 Task: Open Card Card0000000030 in Board Board0000000008 in Workspace WS0000000003 in Trello. Add Member nikhrathi889@gmail.com to Card Card0000000030 in Board Board0000000008 in Workspace WS0000000003 in Trello. Add Blue Label titled Label0000000030 to Card Card0000000030 in Board Board0000000008 in Workspace WS0000000003 in Trello. Add Checklist CL0000000030 to Card Card0000000030 in Board Board0000000008 in Workspace WS0000000003 in Trello. Add Dates with Start Date as Sep 01 2023 and Due Date as Sep 30 2023 to Card Card0000000030 in Board Board0000000008 in Workspace WS0000000003 in Trello
Action: Mouse moved to (357, 349)
Screenshot: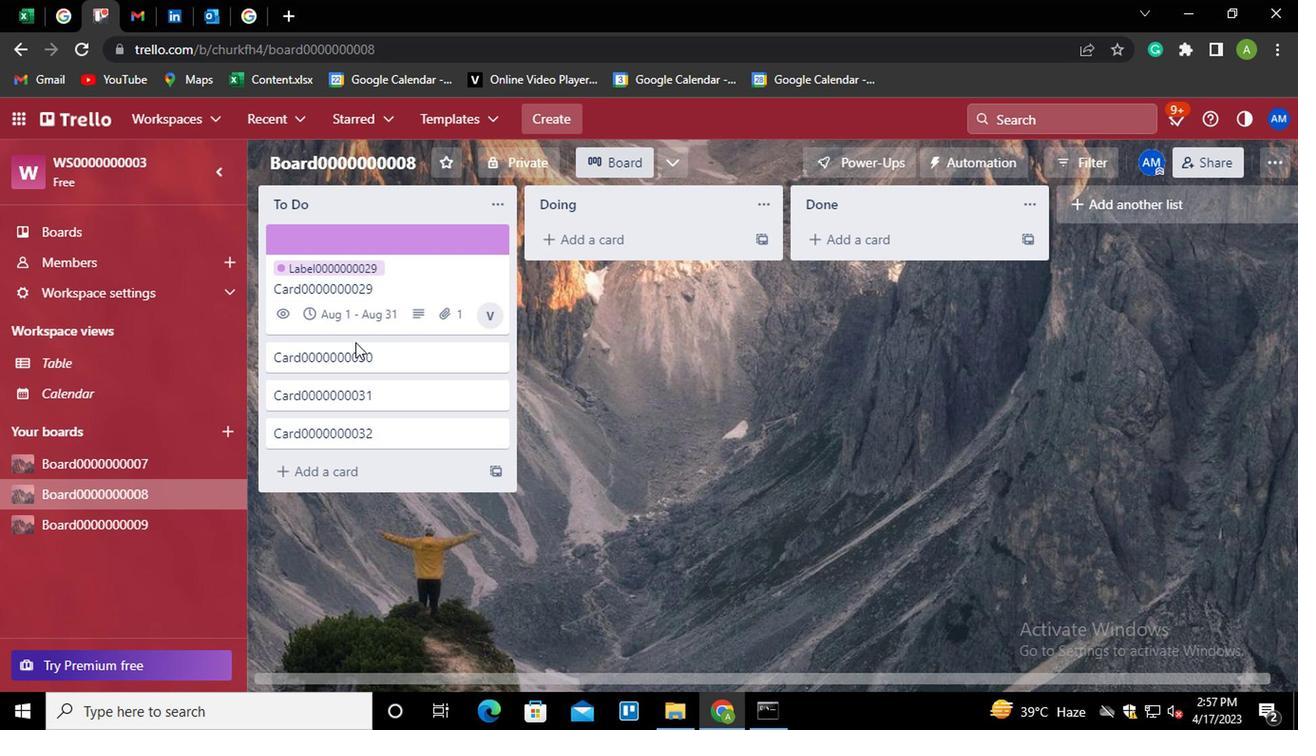 
Action: Mouse pressed left at (357, 349)
Screenshot: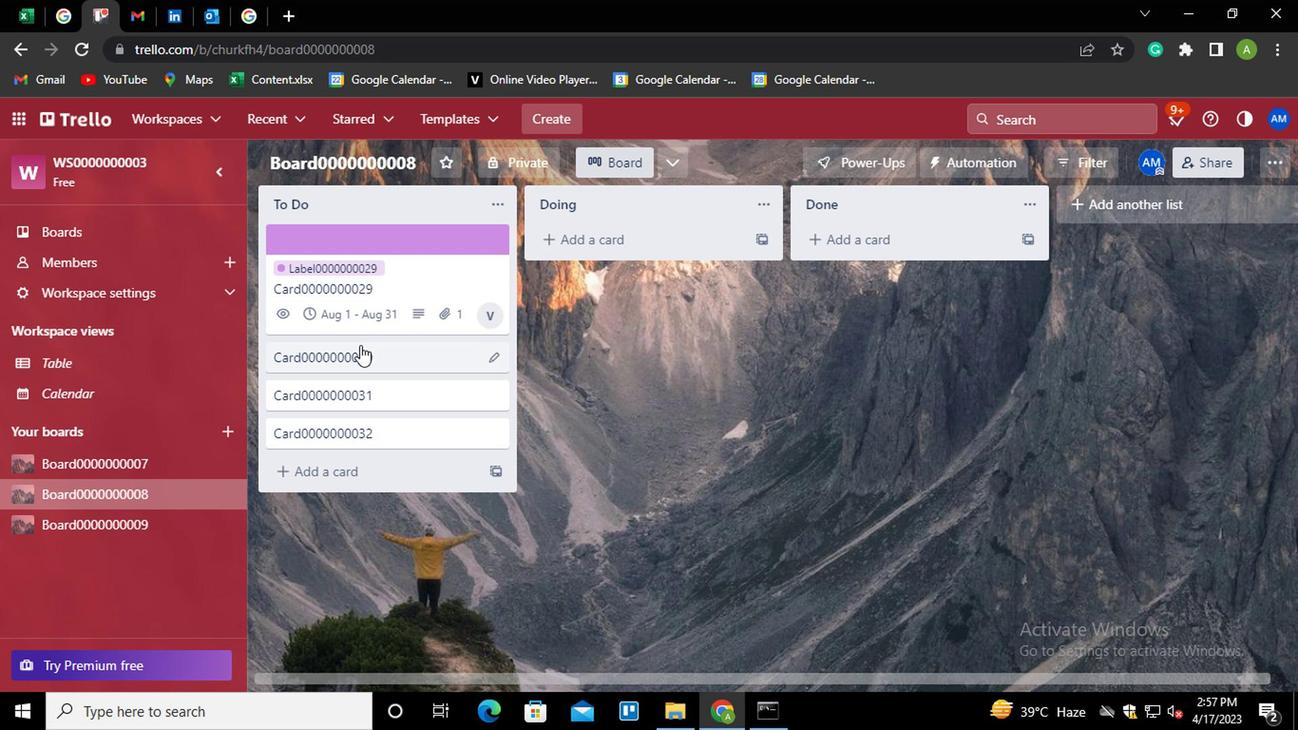 
Action: Mouse moved to (864, 265)
Screenshot: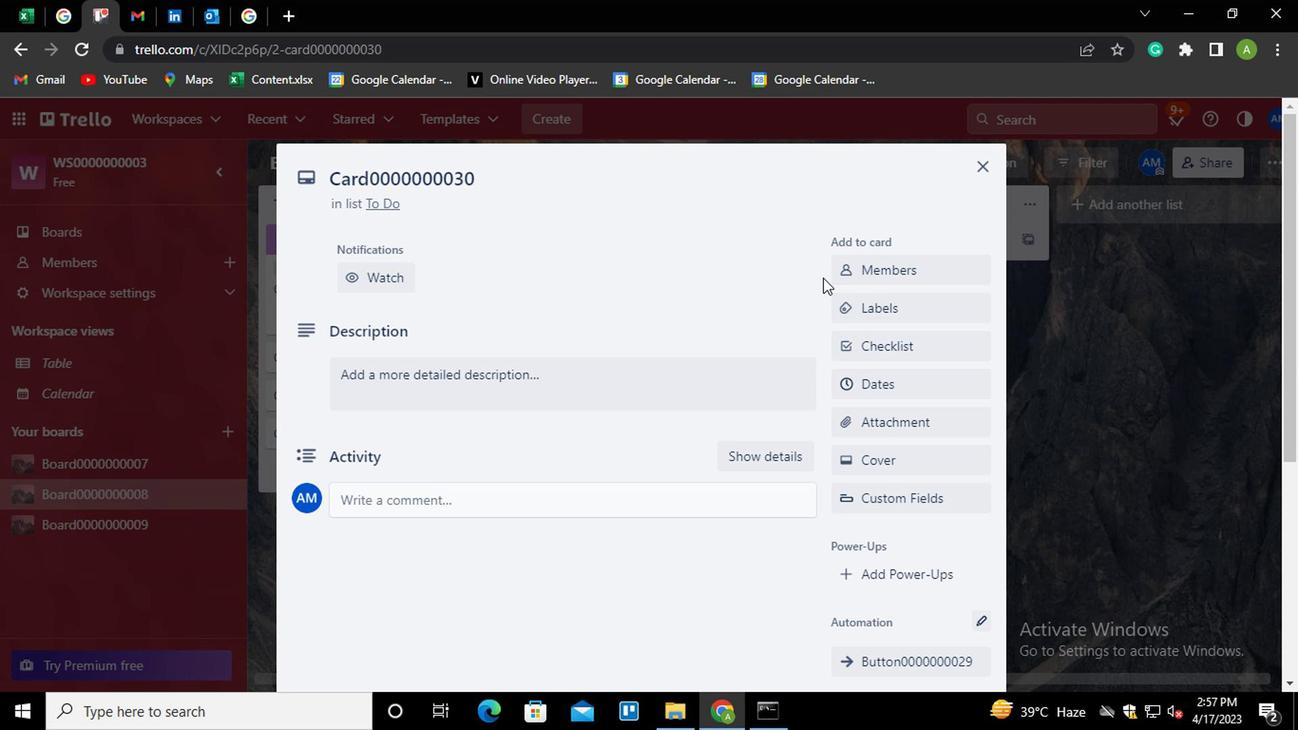 
Action: Mouse pressed left at (864, 265)
Screenshot: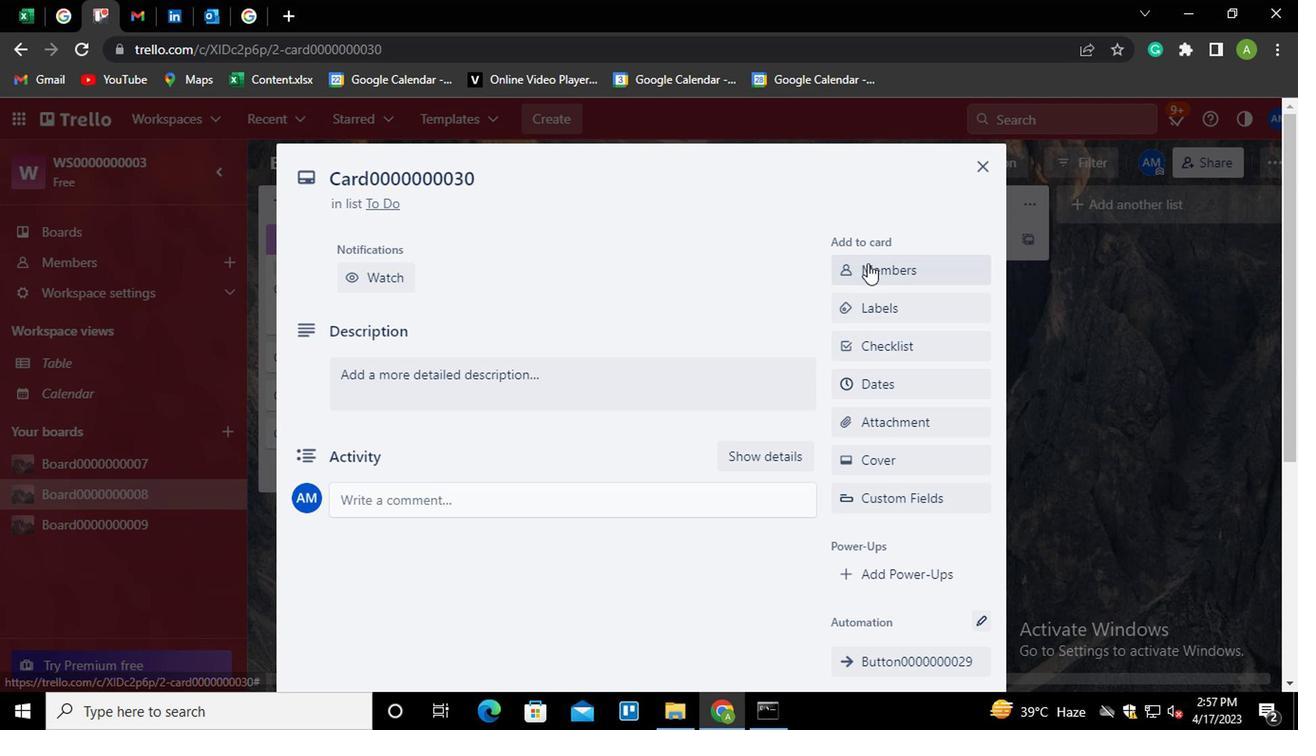 
Action: Key pressed nikh
Screenshot: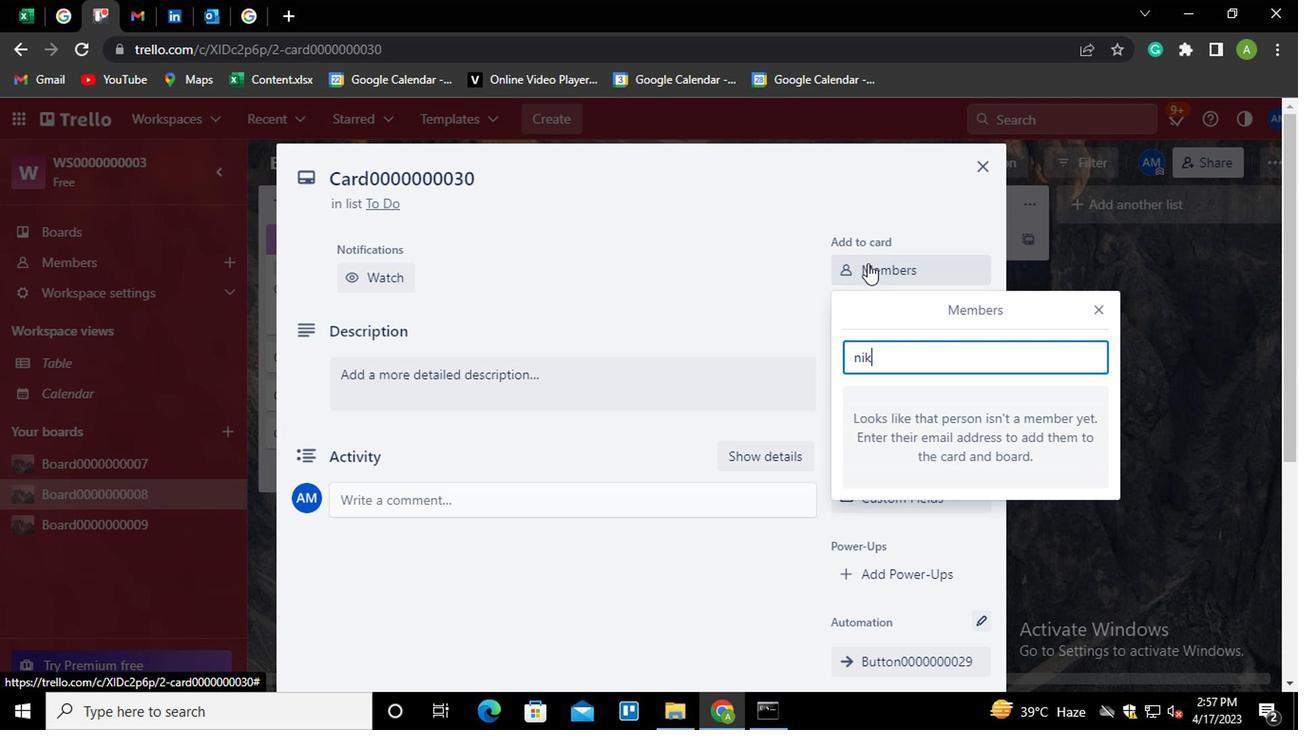 
Action: Mouse moved to (865, 265)
Screenshot: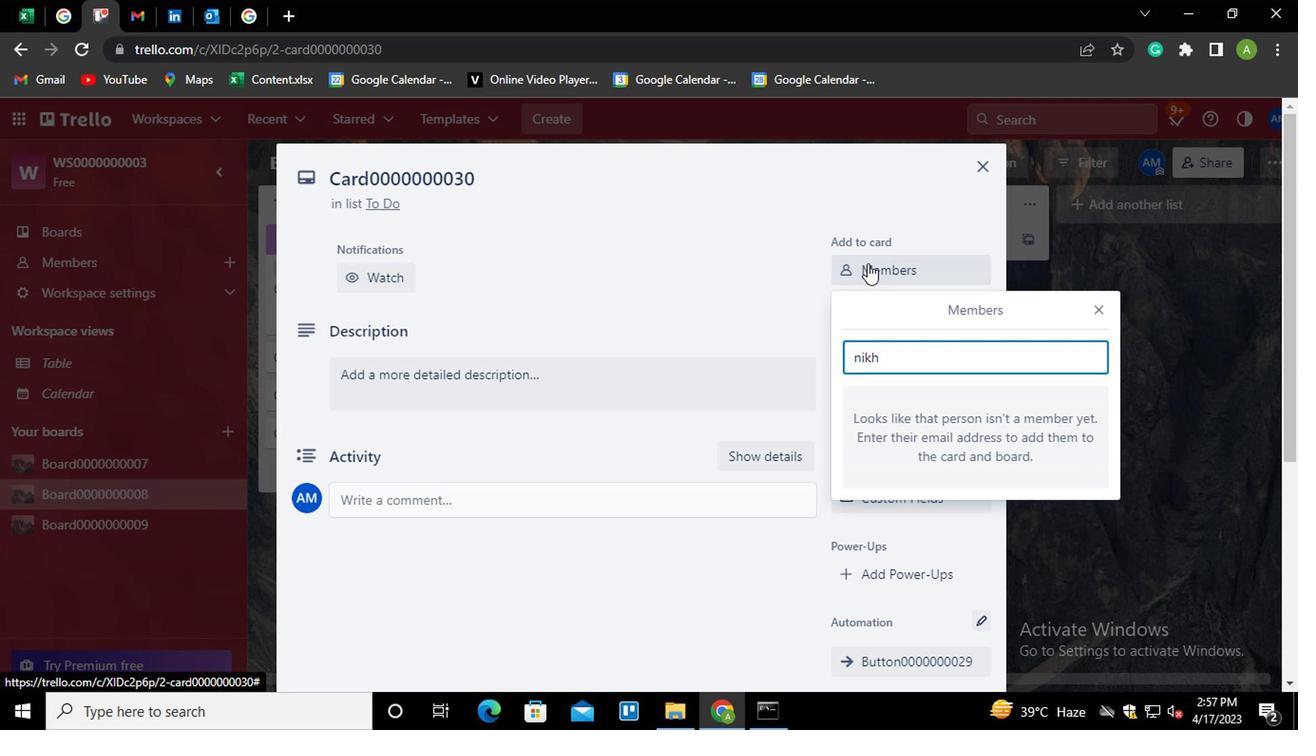 
Action: Key pressed rathi889<Key.shift>@GMAIL.COM
Screenshot: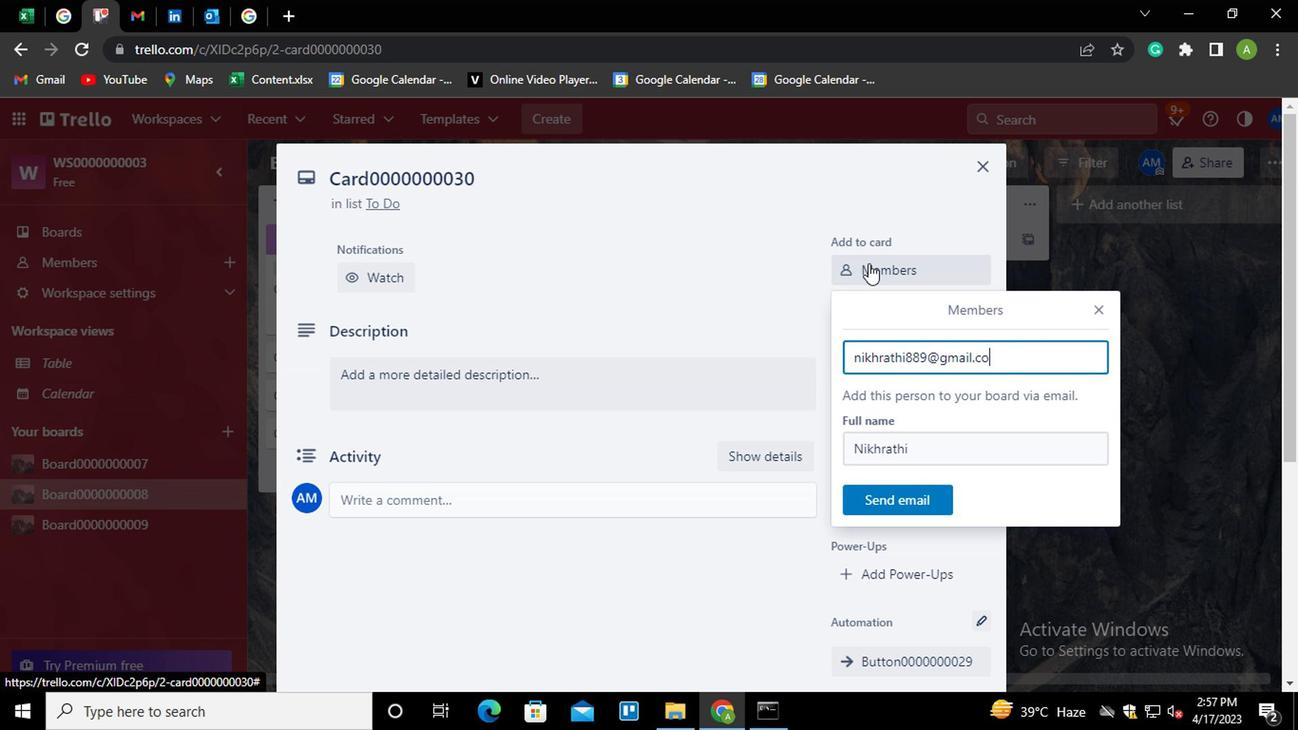 
Action: Mouse moved to (888, 496)
Screenshot: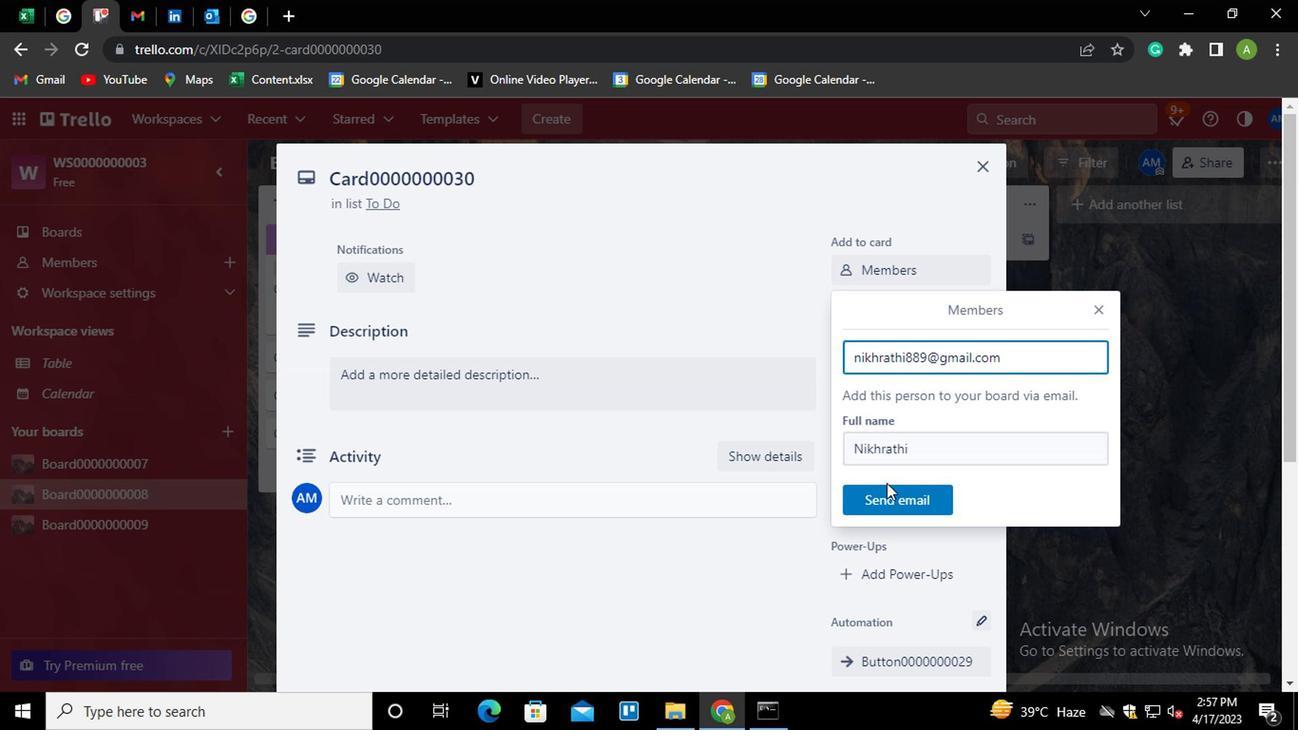 
Action: Mouse pressed left at (888, 496)
Screenshot: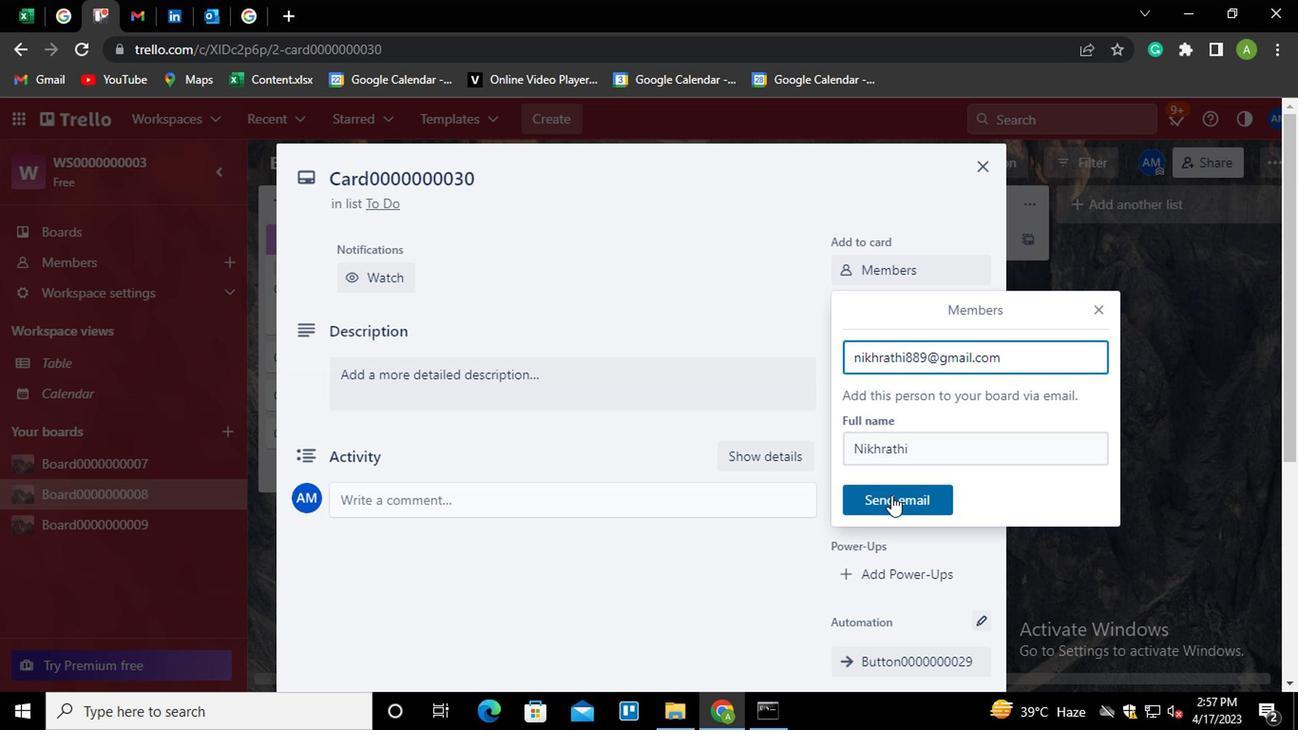 
Action: Mouse moved to (868, 311)
Screenshot: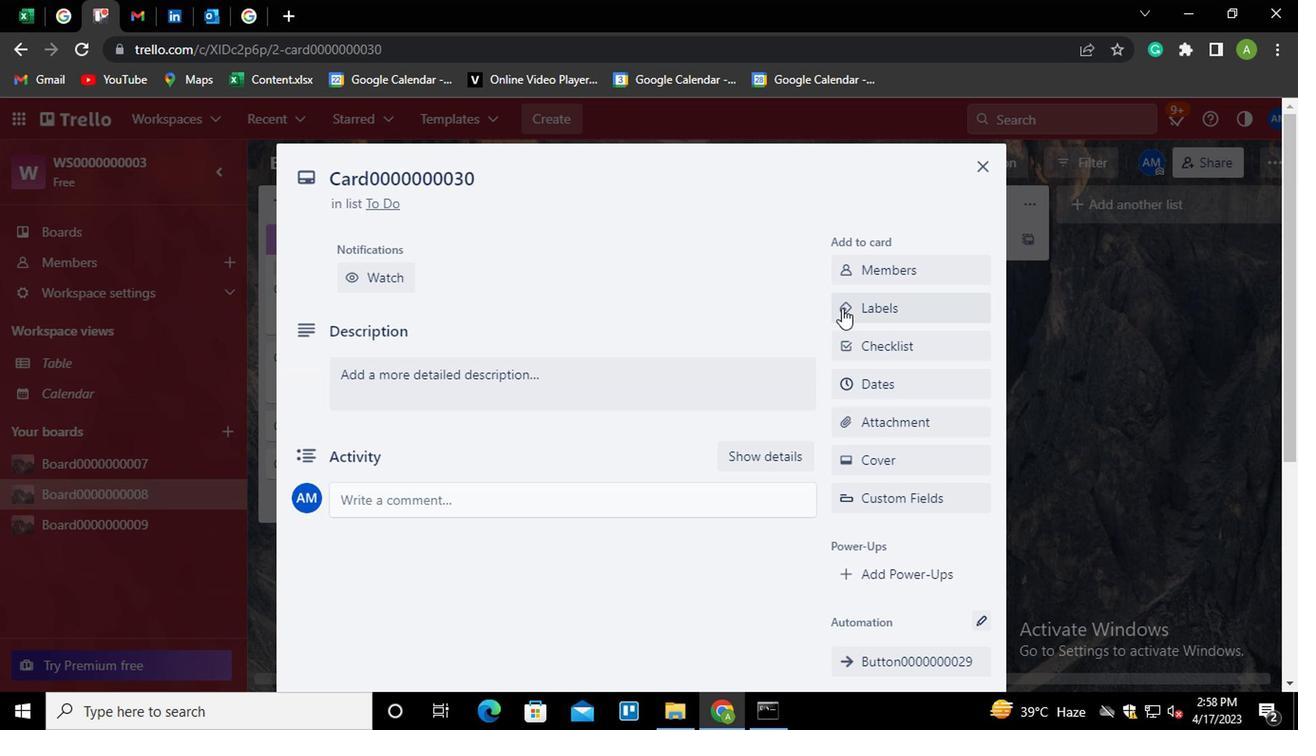
Action: Mouse pressed left at (868, 311)
Screenshot: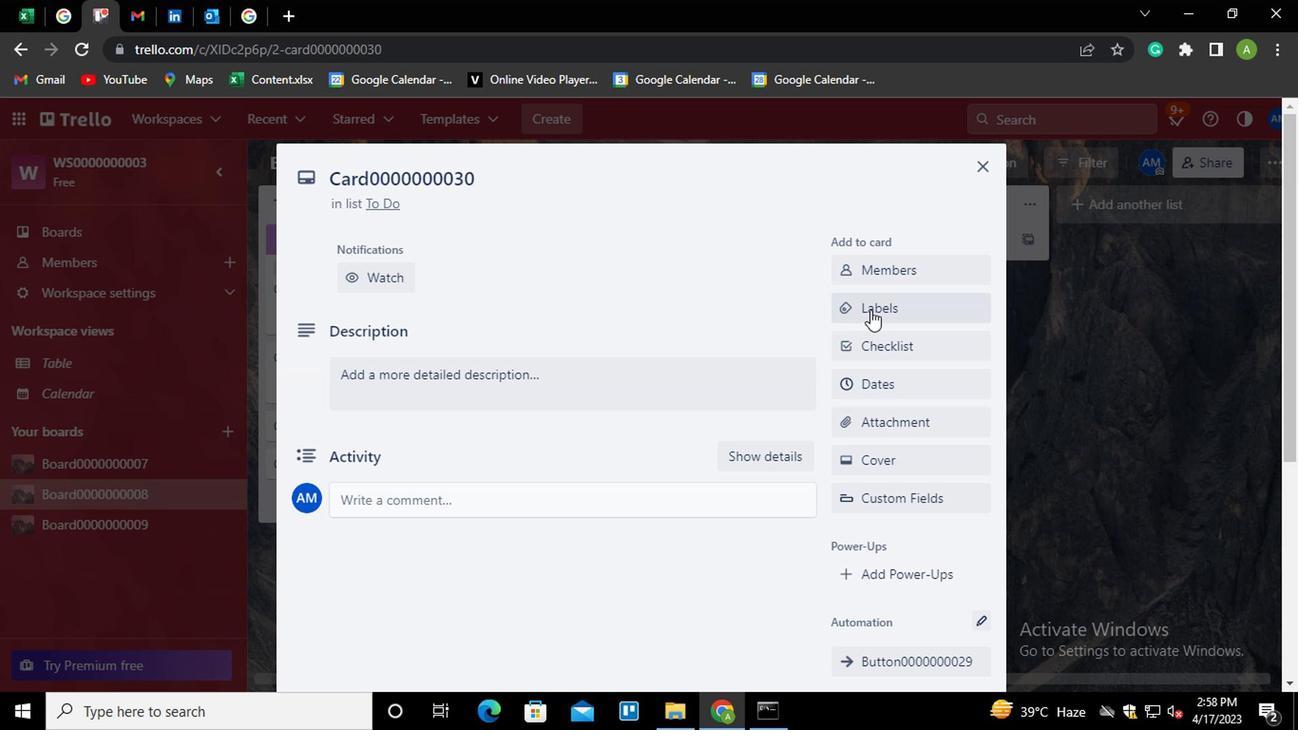 
Action: Mouse moved to (852, 452)
Screenshot: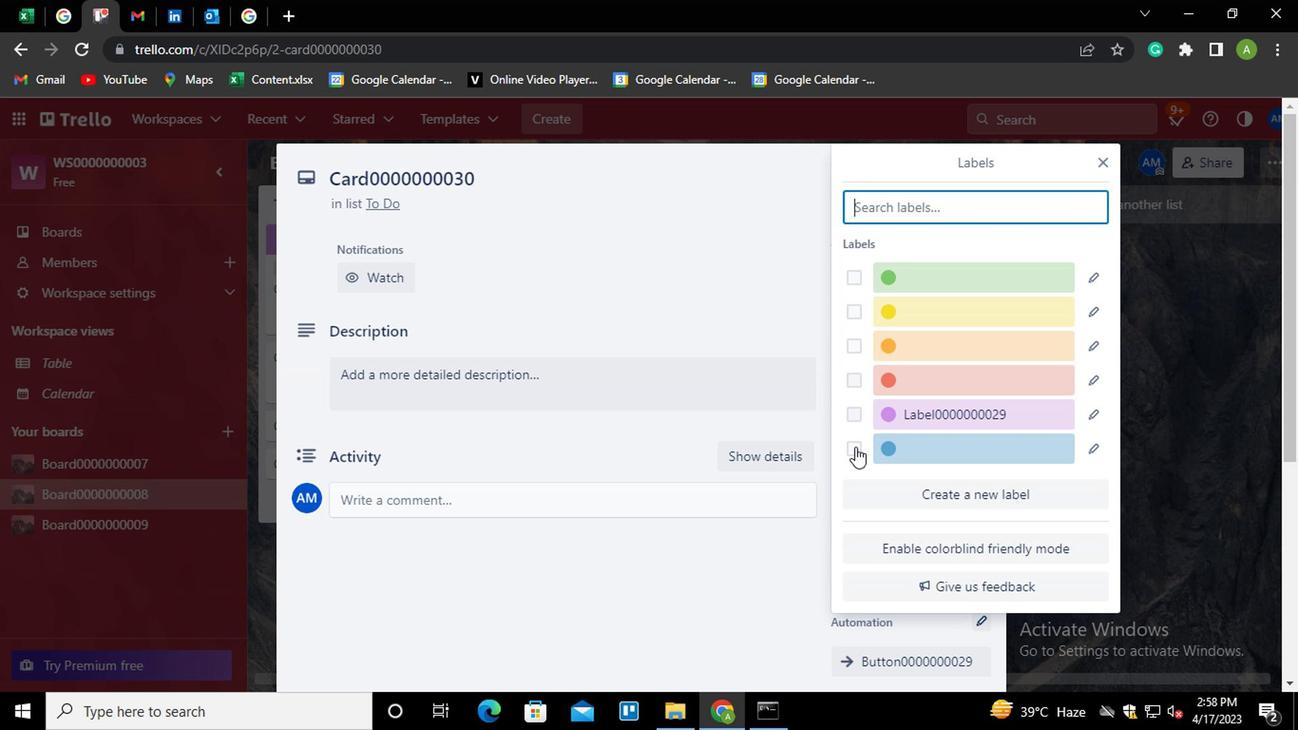 
Action: Mouse pressed left at (852, 452)
Screenshot: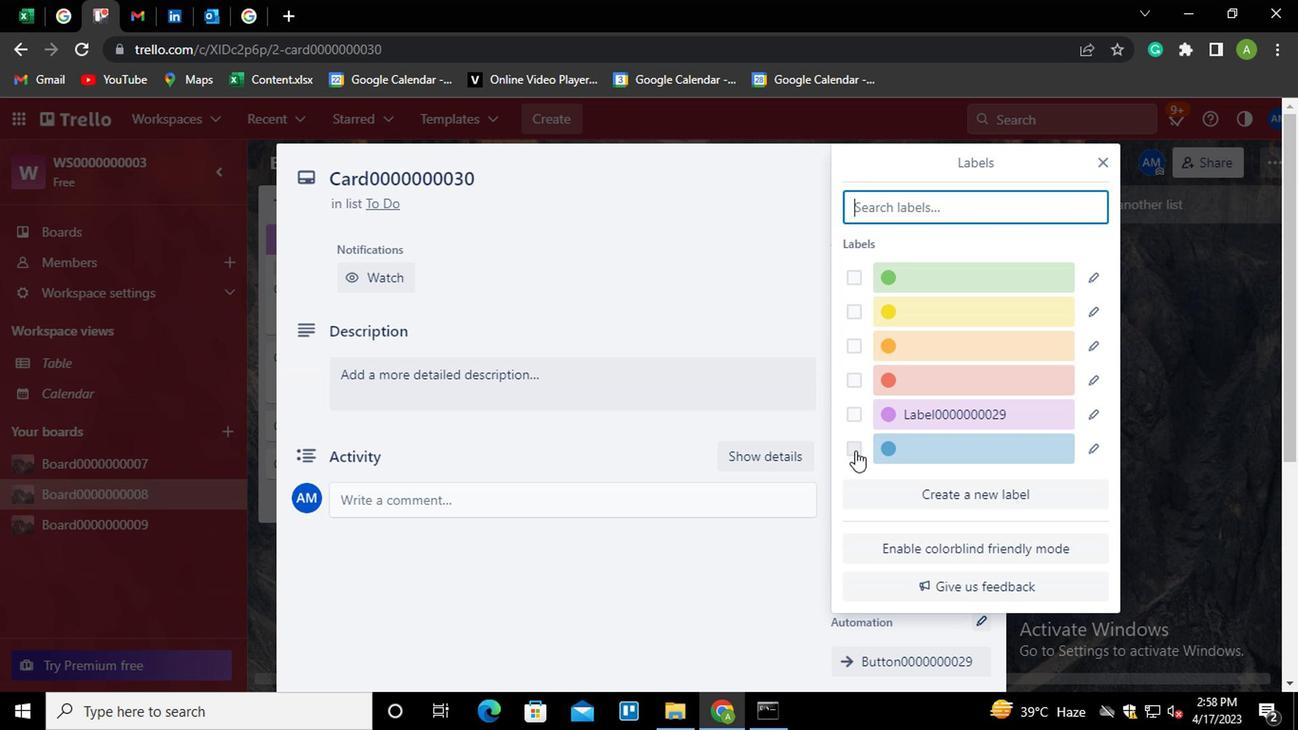 
Action: Mouse moved to (1087, 454)
Screenshot: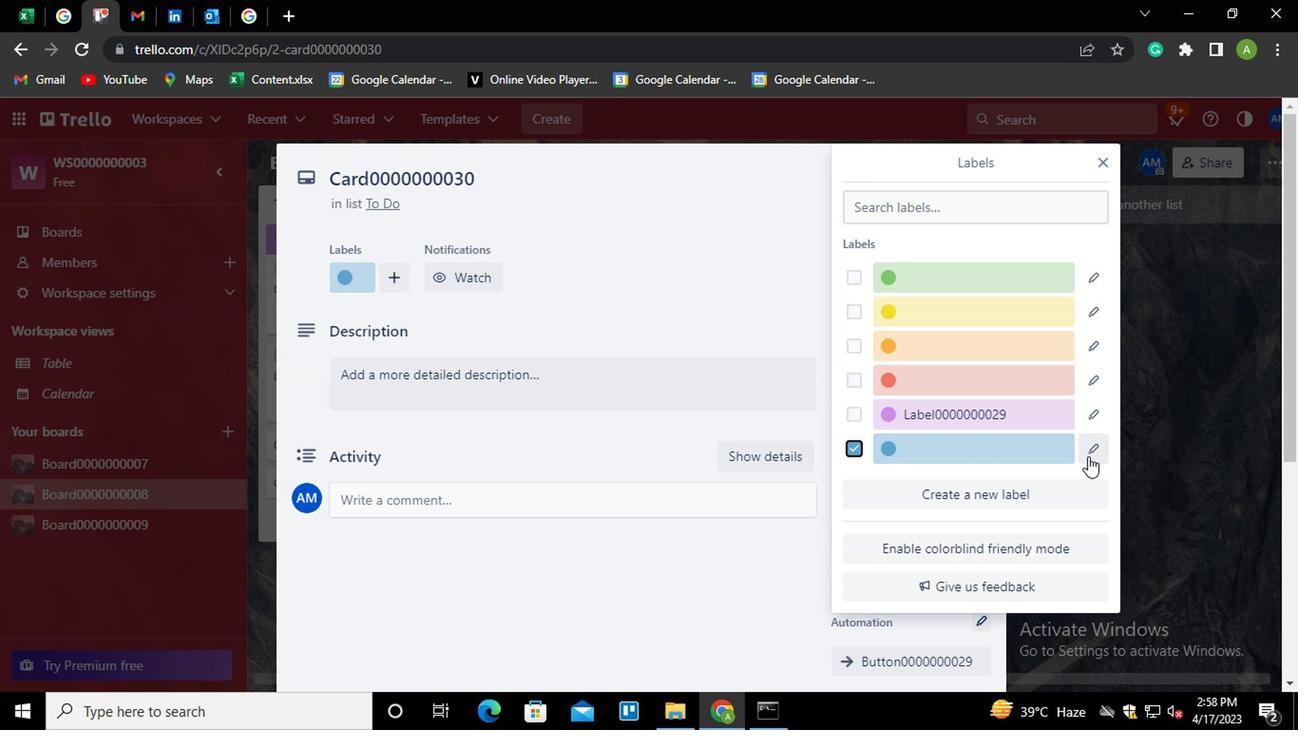 
Action: Mouse pressed left at (1087, 454)
Screenshot: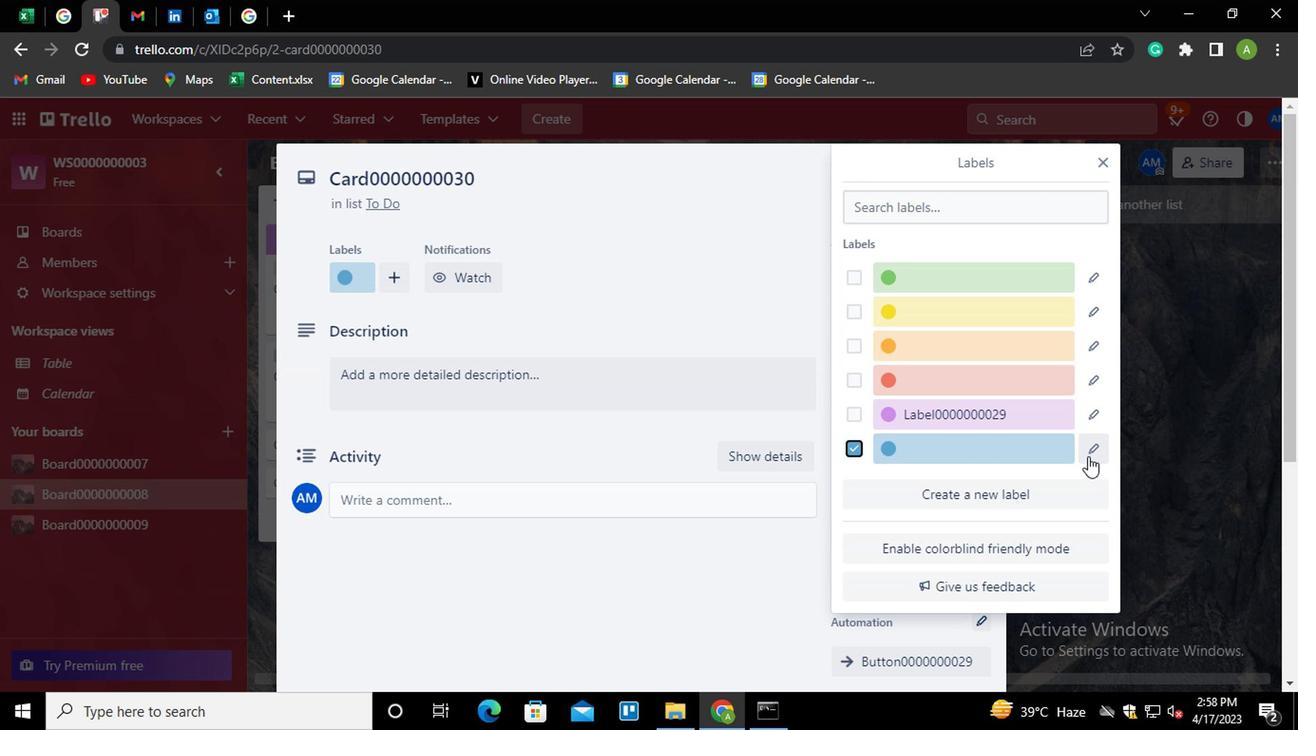 
Action: Mouse moved to (1084, 452)
Screenshot: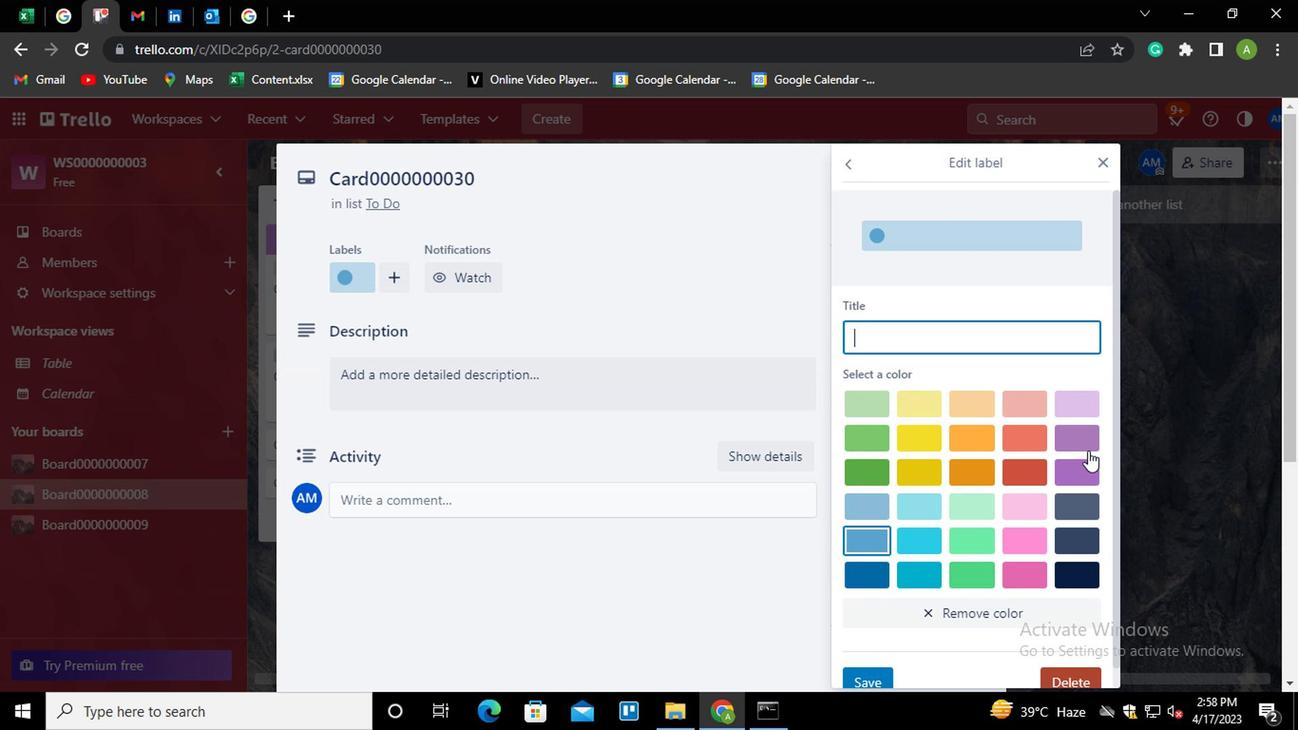 
Action: Key pressed <Key.shift><Key.shift><Key.shift><Key.shift>LABEL<Key.shift><Key.shift><Key.shift><Key.shift><Key.shift><Key.shift><Key.shift><Key.shift><Key.shift><Key.shift><Key.shift><Key.shift><Key.shift><Key.shift><Key.shift><Key.shift><Key.shift><Key.shift><Key.shift><Key.shift><Key.shift><Key.shift><Key.shift><Key.shift><Key.shift><Key.shift><Key.shift><Key.shift><Key.shift><Key.shift><Key.shift><Key.shift><Key.shift><Key.shift><Key.shift><Key.shift><Key.shift><Key.shift><Key.shift>0000000030
Screenshot: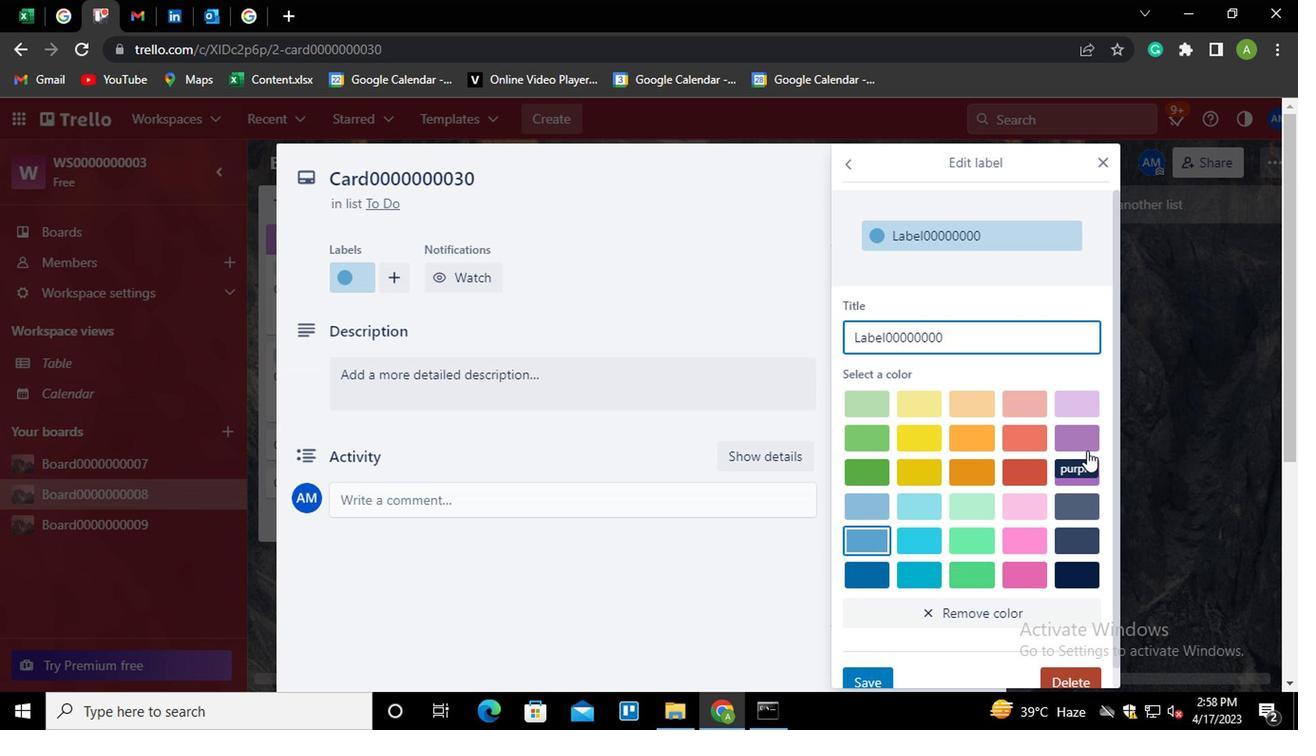 
Action: Mouse moved to (874, 674)
Screenshot: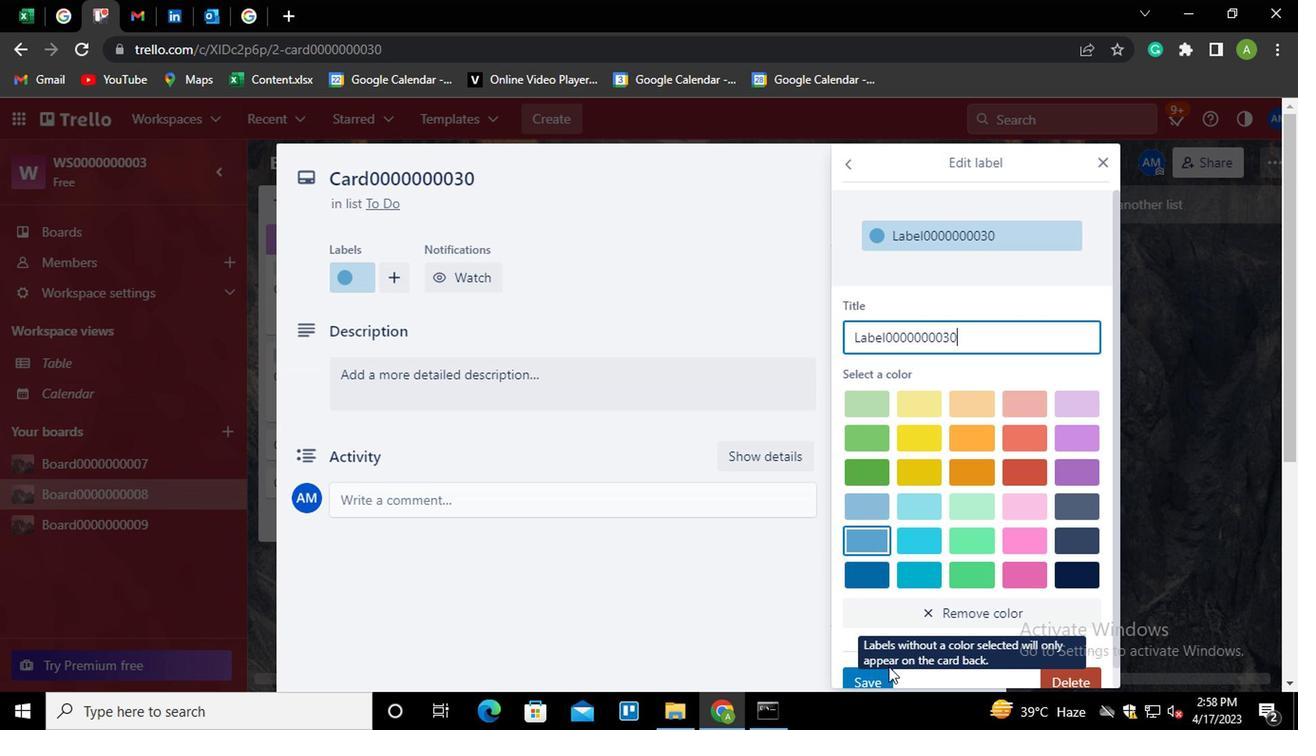 
Action: Mouse pressed left at (874, 674)
Screenshot: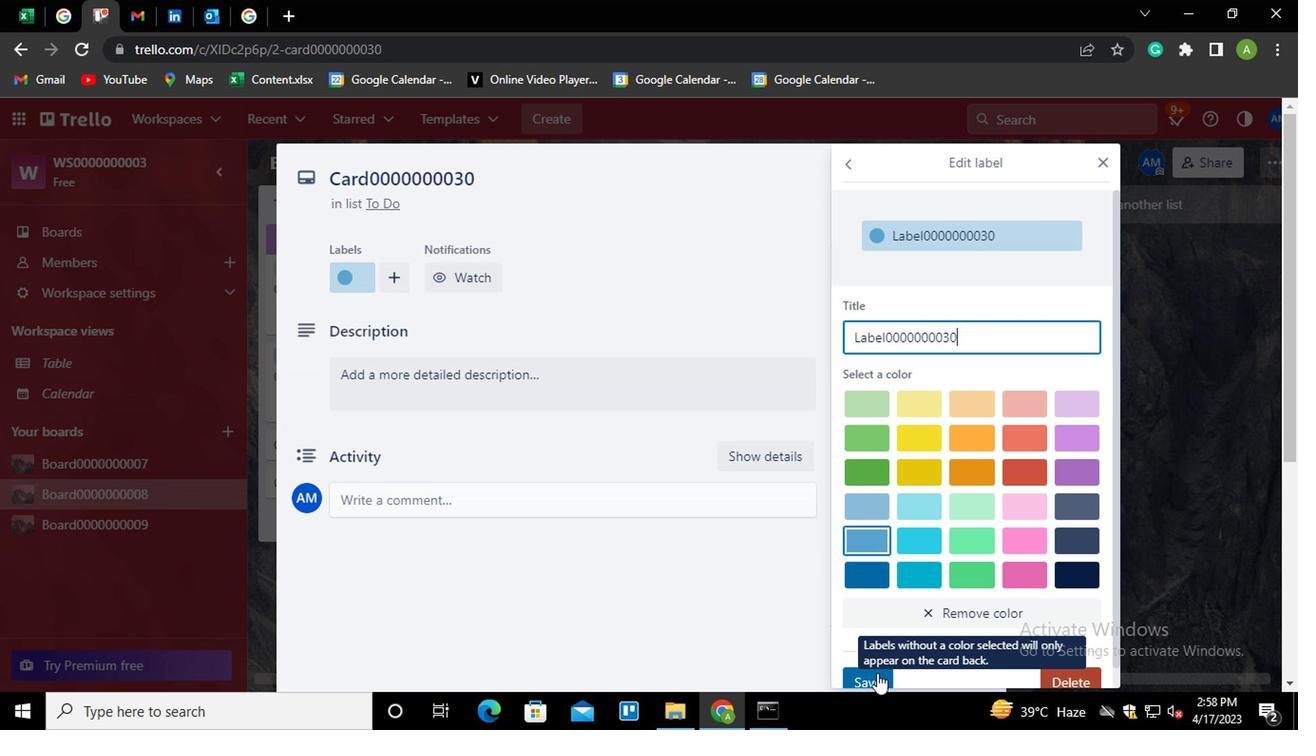 
Action: Mouse moved to (748, 288)
Screenshot: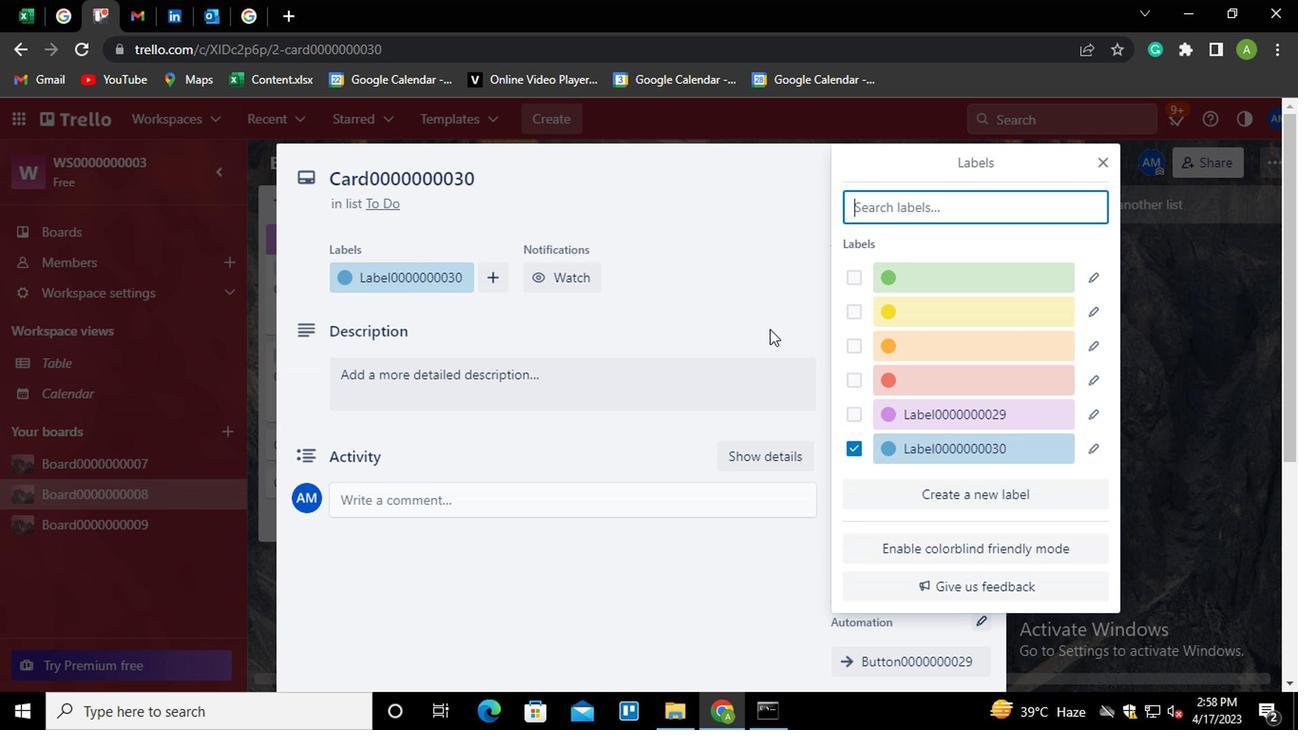 
Action: Mouse pressed left at (748, 288)
Screenshot: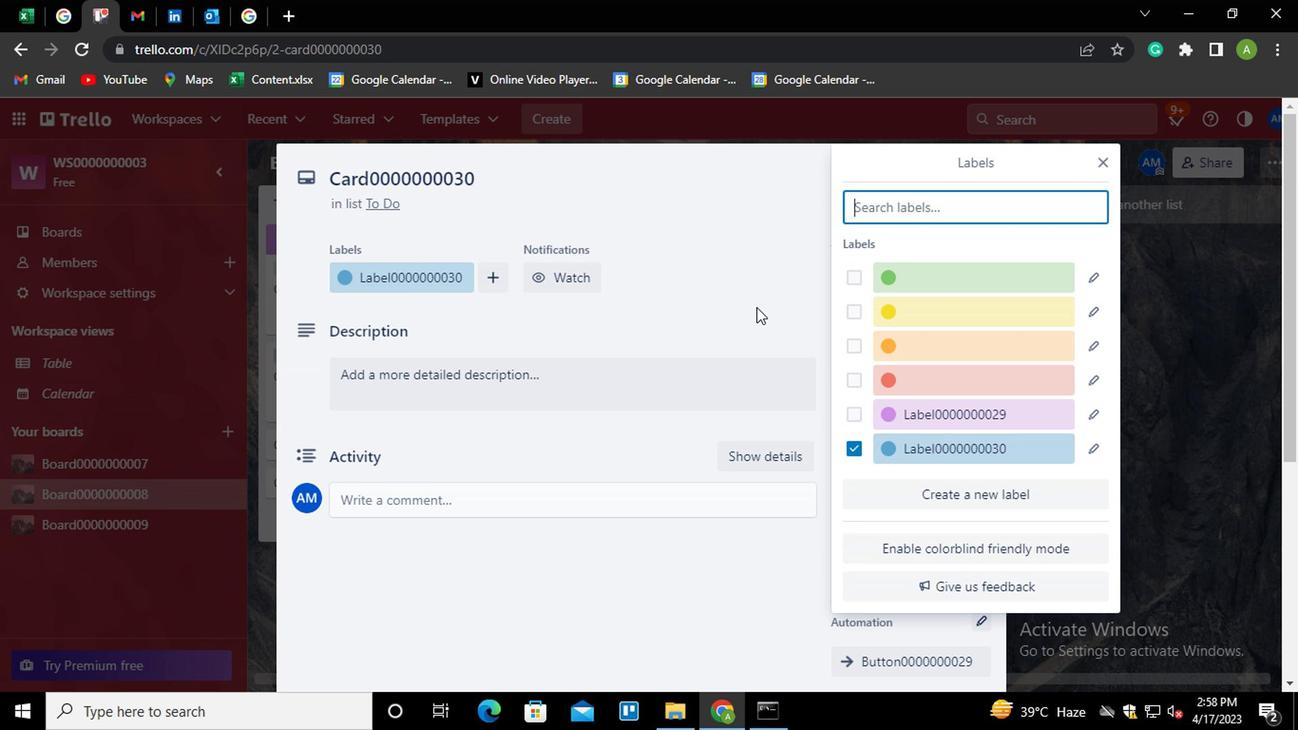 
Action: Mouse moved to (866, 342)
Screenshot: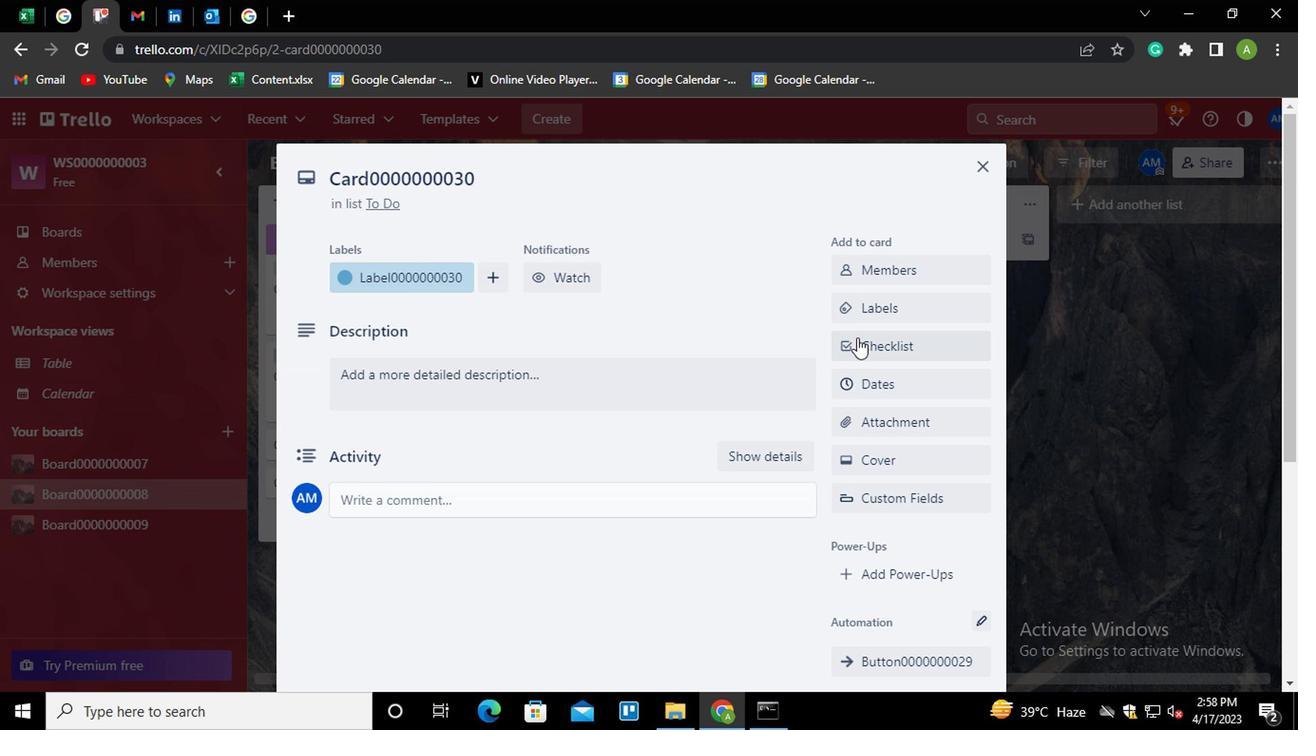 
Action: Mouse pressed left at (866, 342)
Screenshot: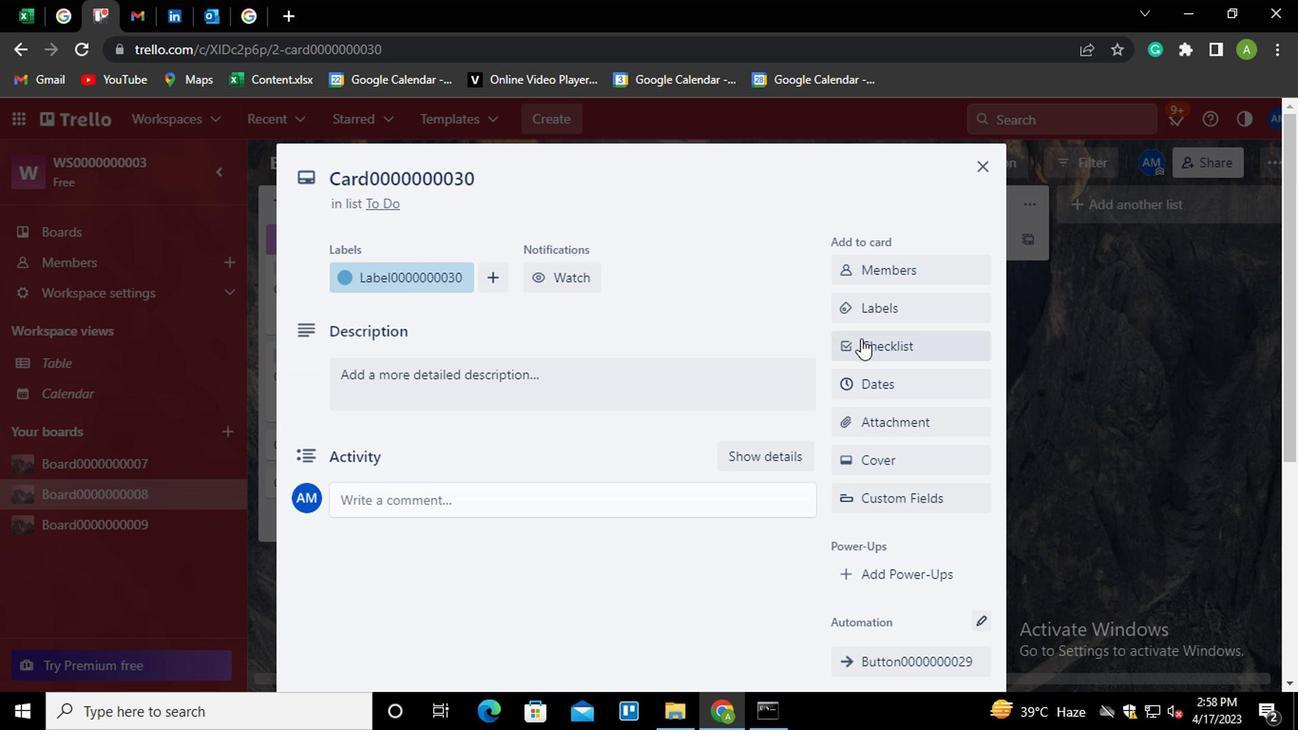 
Action: Key pressed <Key.shift>CL0000000030
Screenshot: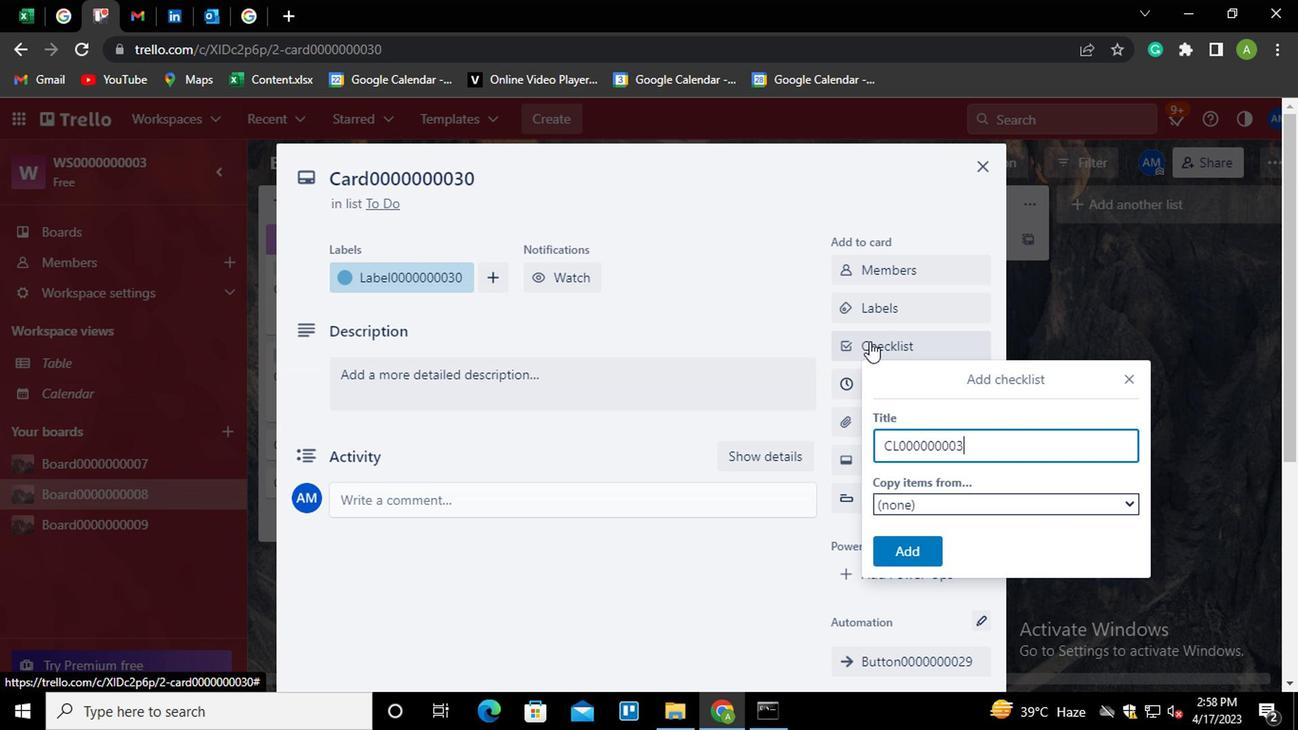 
Action: Mouse moved to (909, 547)
Screenshot: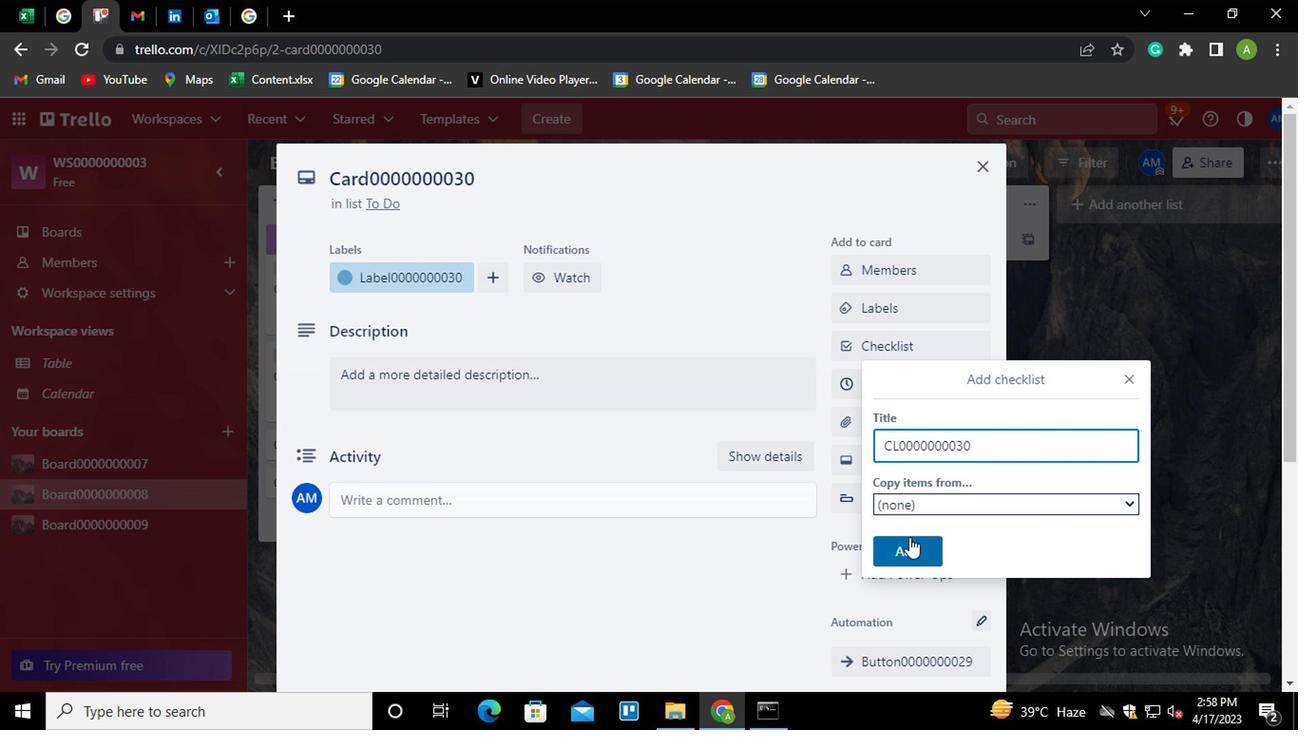 
Action: Mouse pressed left at (909, 547)
Screenshot: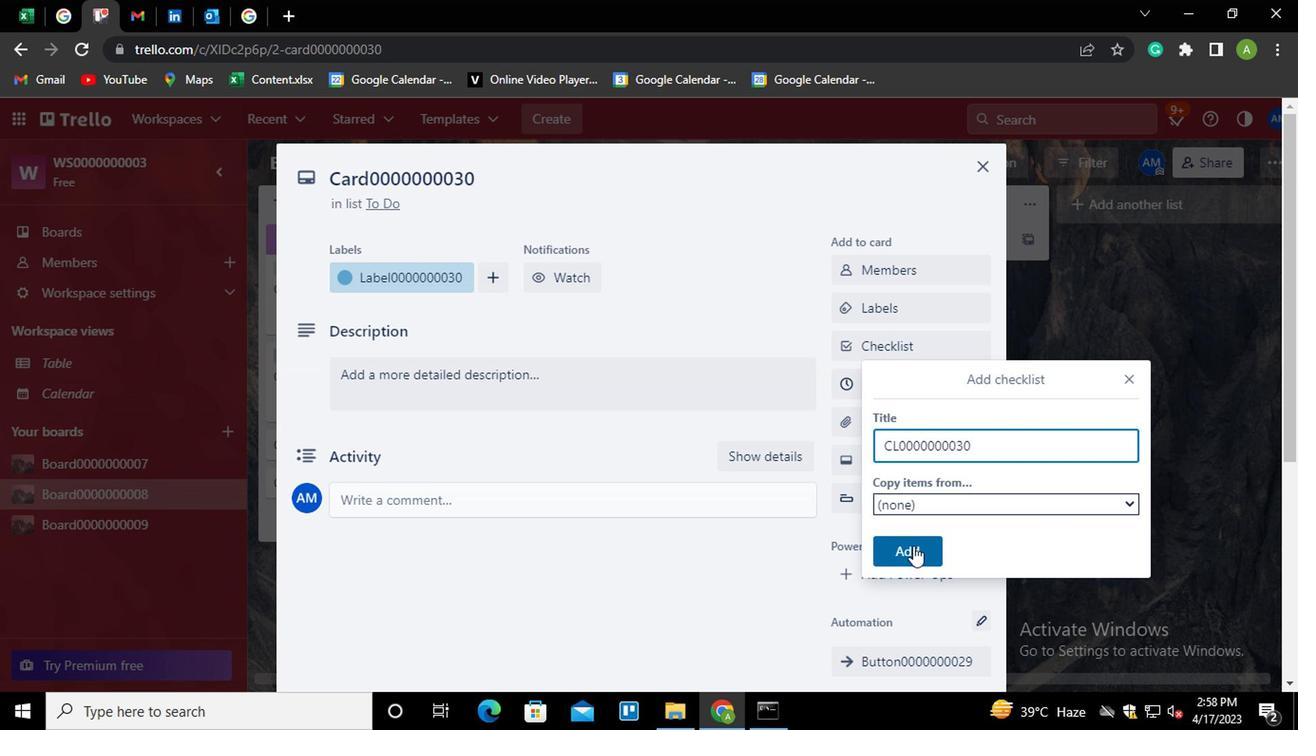 
Action: Mouse moved to (882, 388)
Screenshot: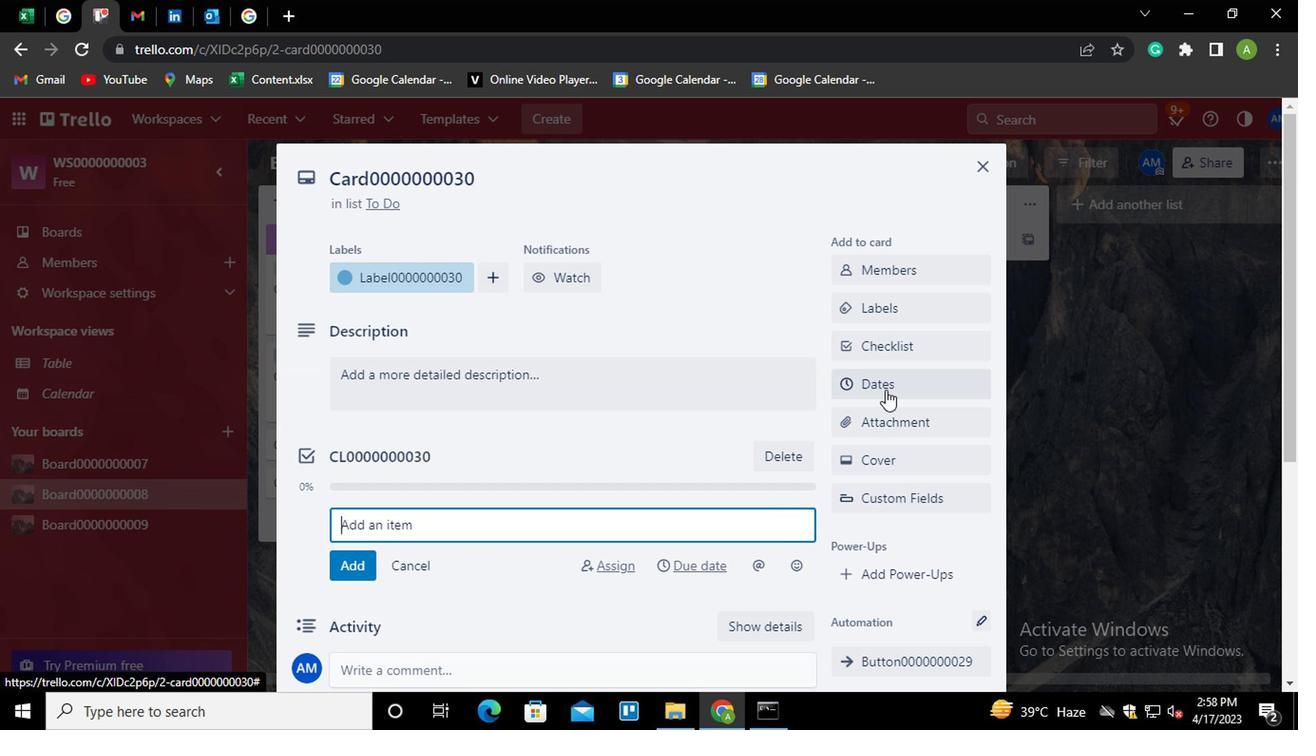 
Action: Mouse pressed left at (882, 388)
Screenshot: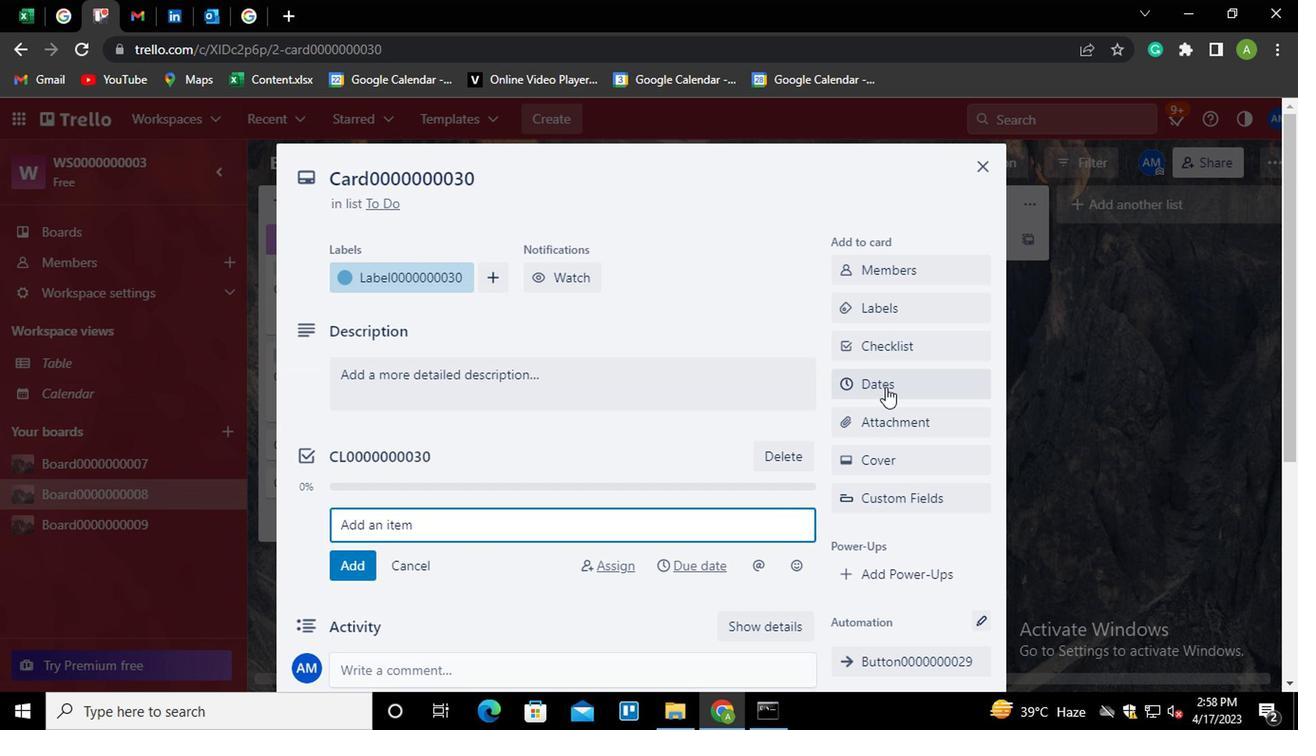 
Action: Mouse moved to (846, 503)
Screenshot: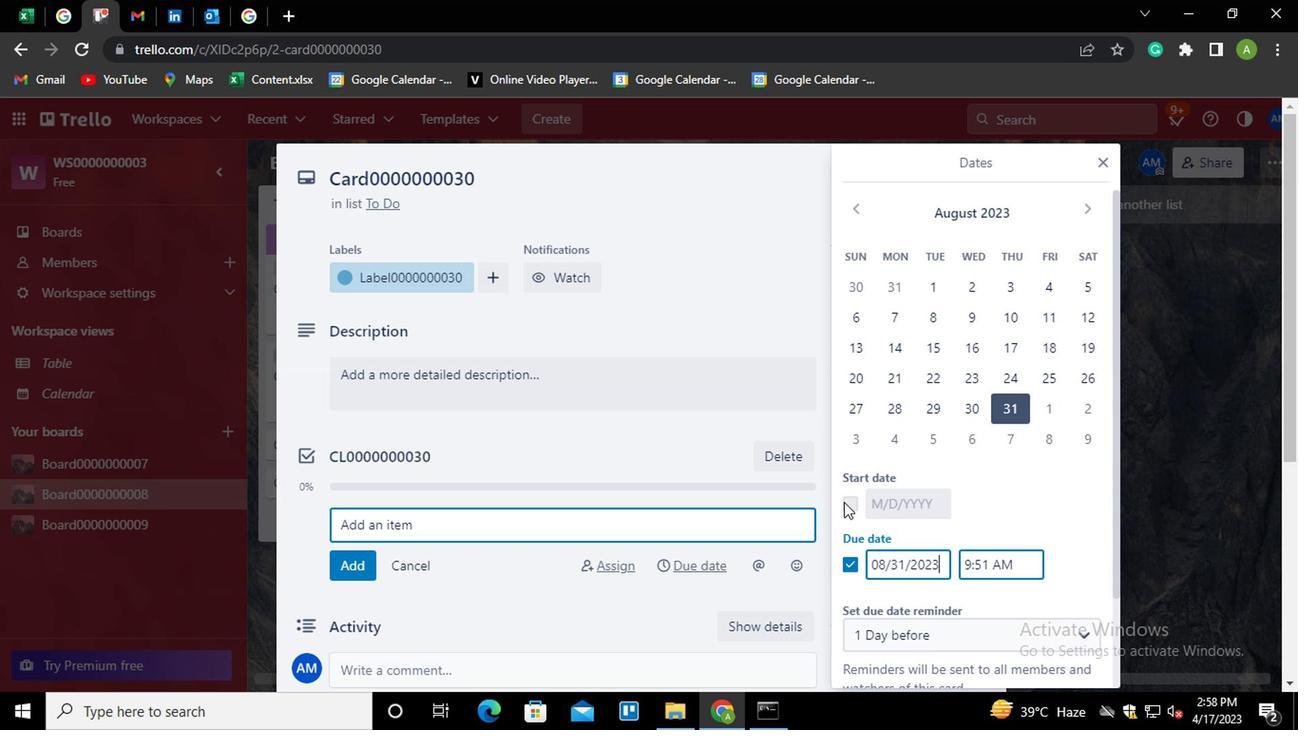 
Action: Mouse pressed left at (846, 503)
Screenshot: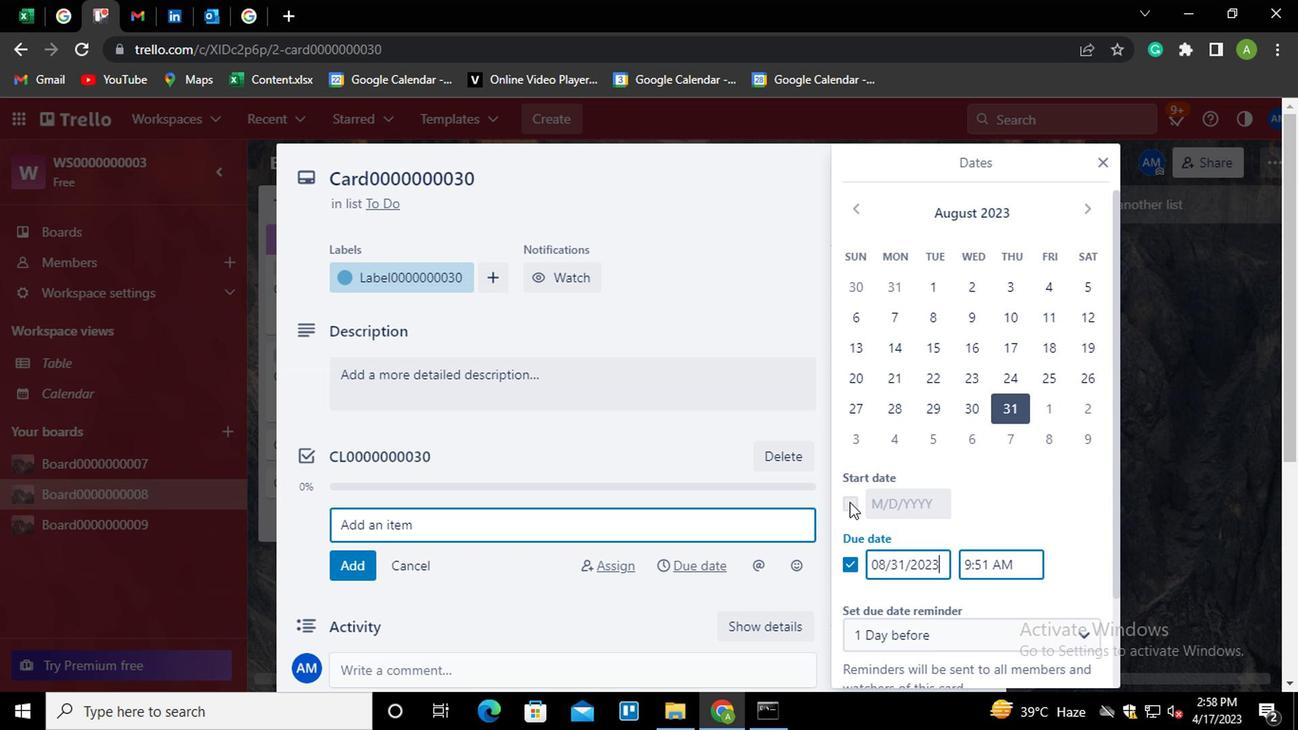 
Action: Mouse moved to (880, 510)
Screenshot: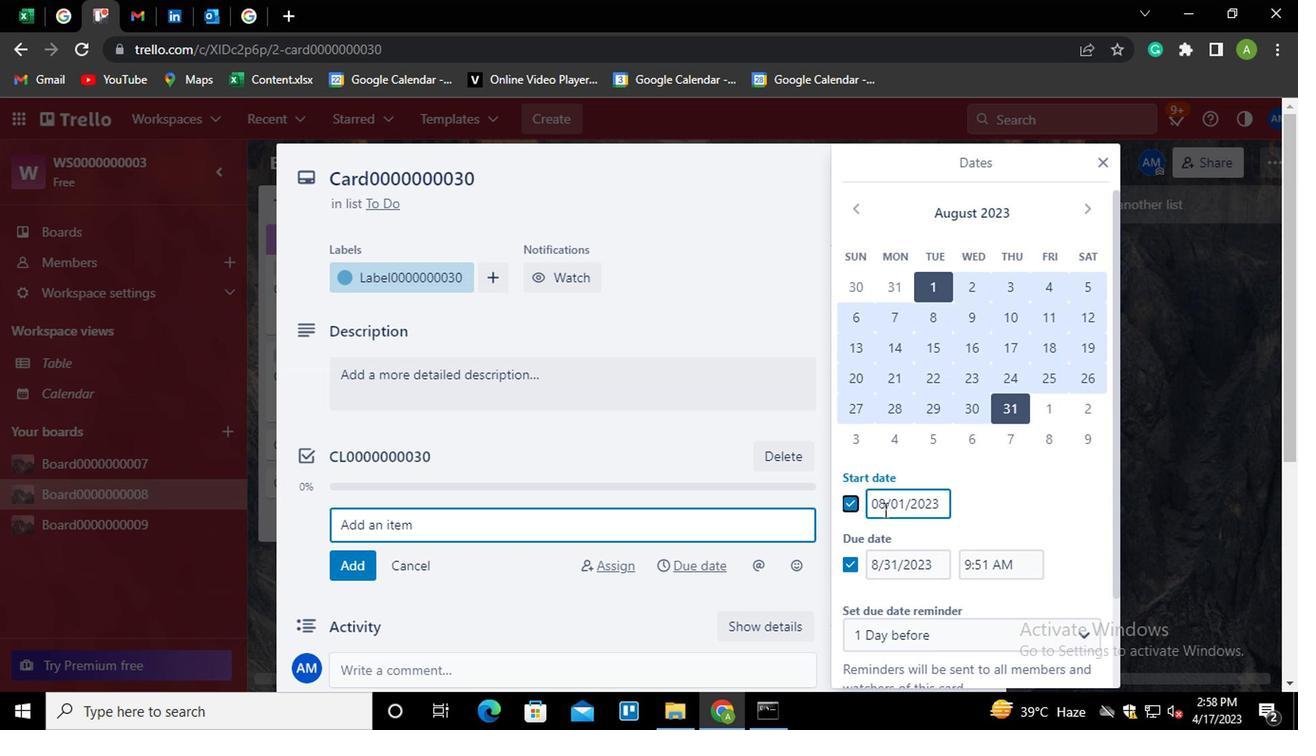 
Action: Mouse pressed left at (880, 510)
Screenshot: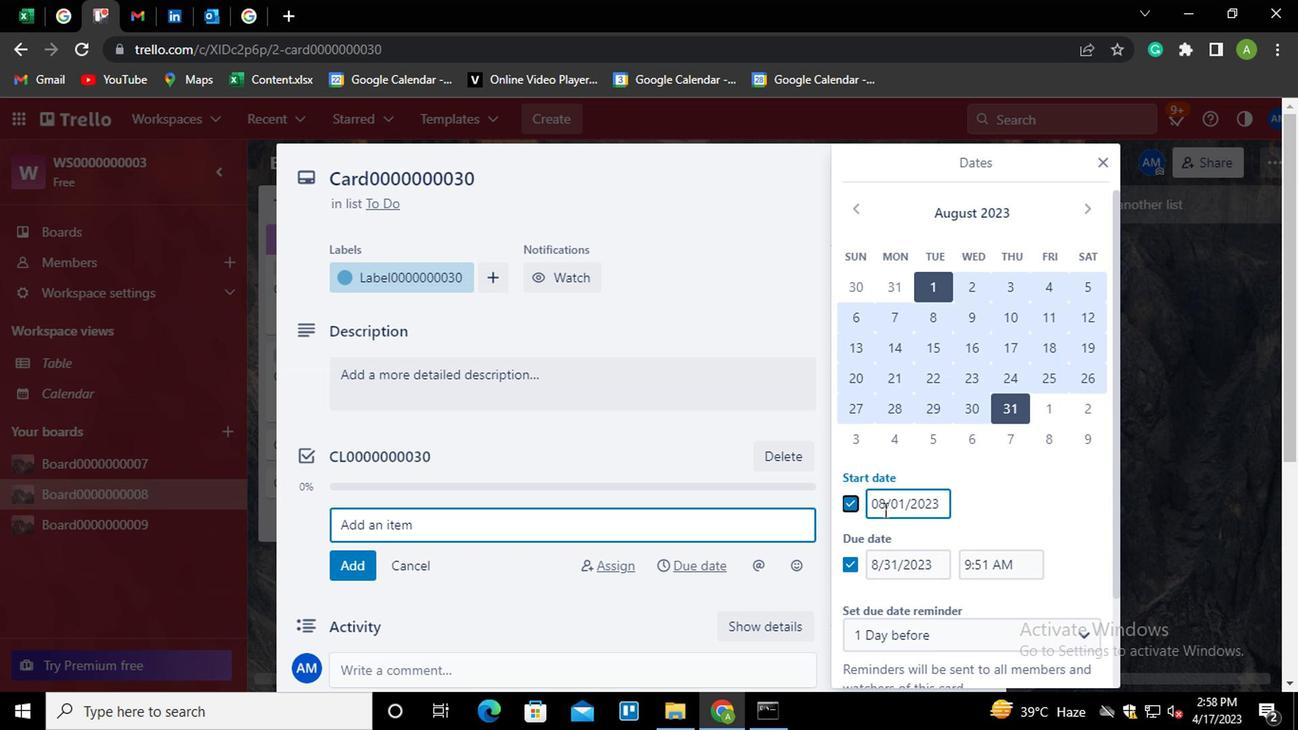 
Action: Mouse moved to (886, 511)
Screenshot: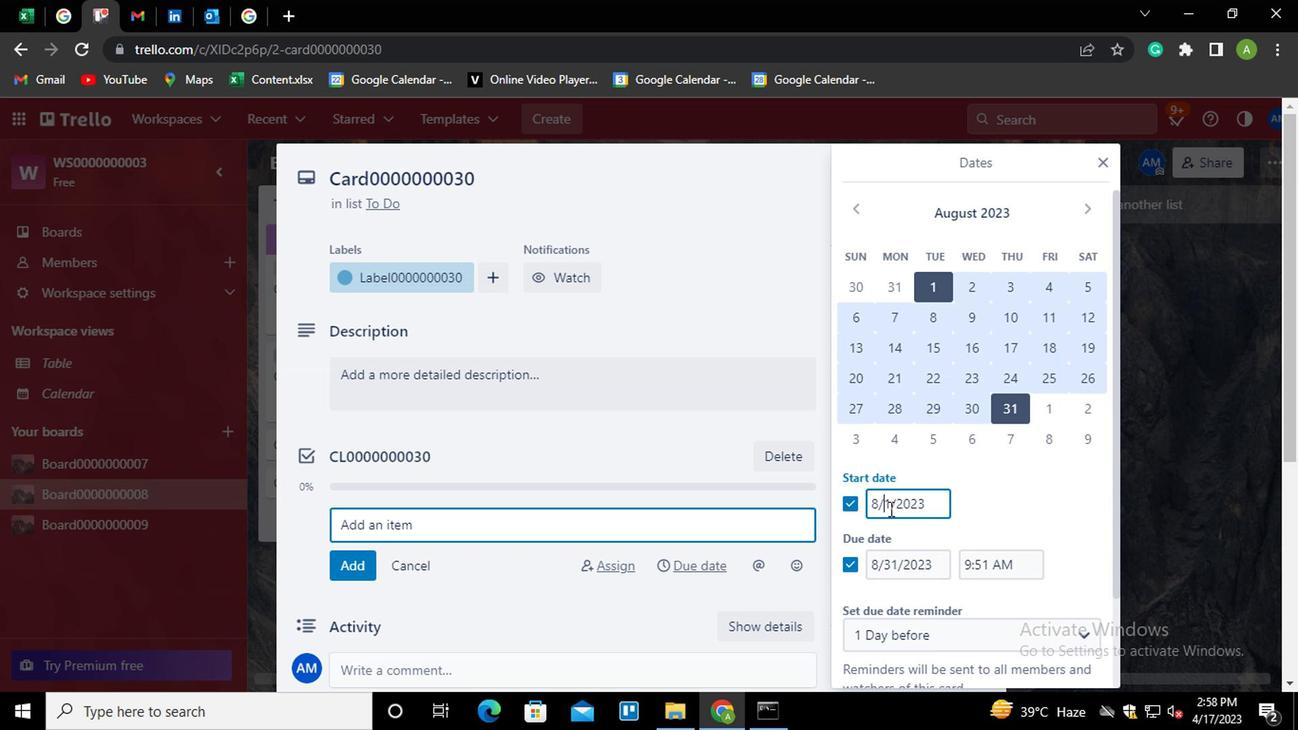 
Action: Key pressed <Key.left><Key.backspace>9
Screenshot: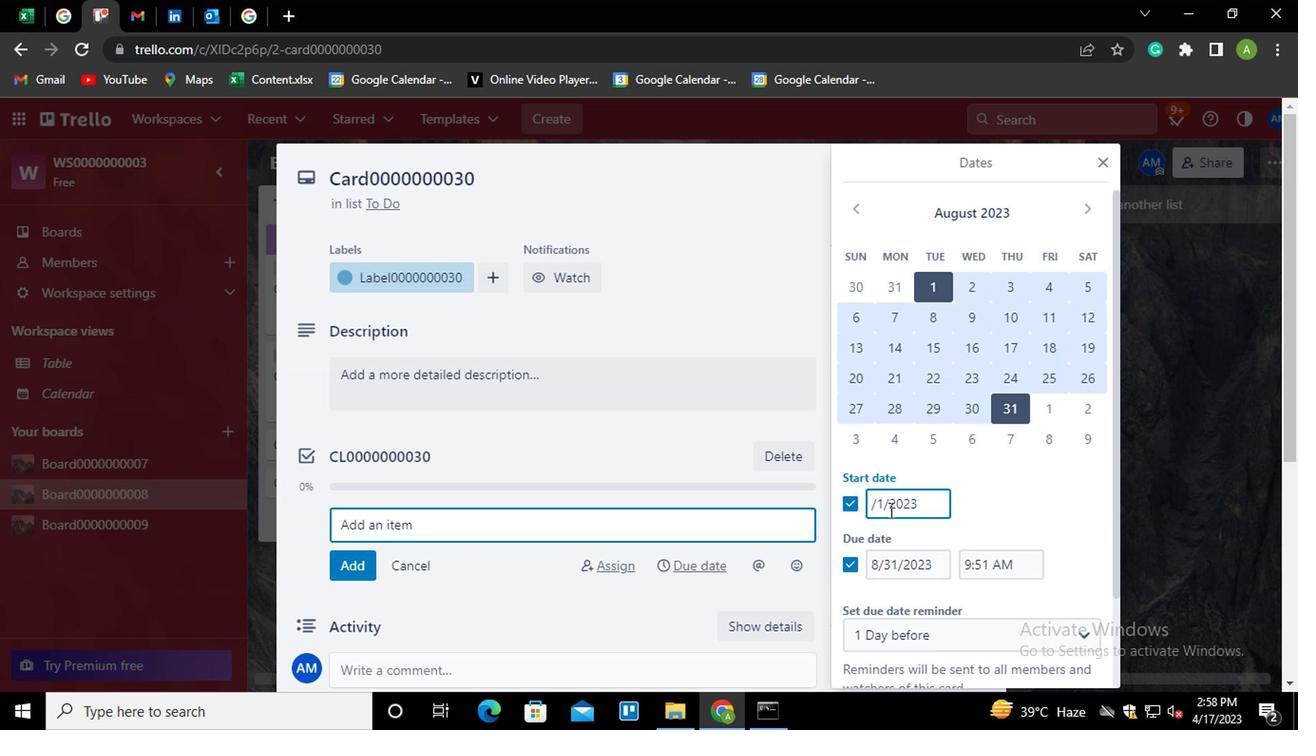 
Action: Mouse moved to (1017, 528)
Screenshot: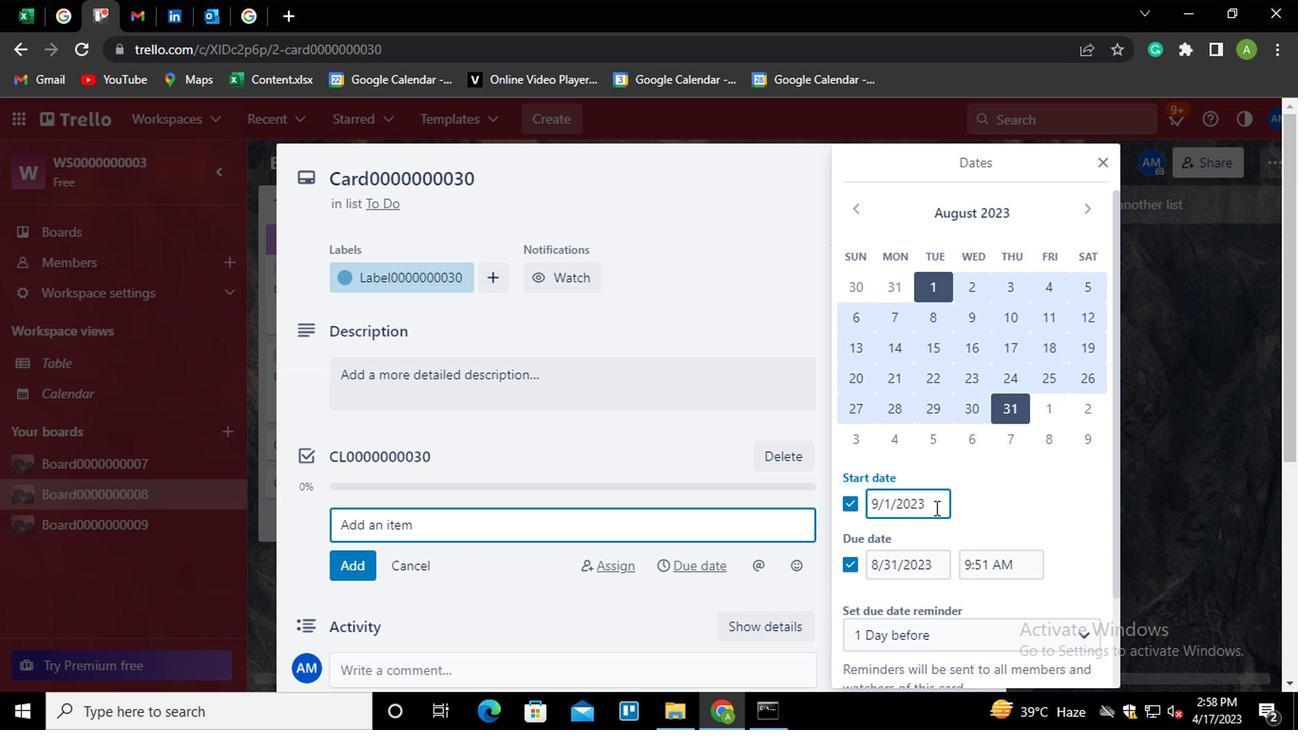 
Action: Mouse pressed left at (1017, 528)
Screenshot: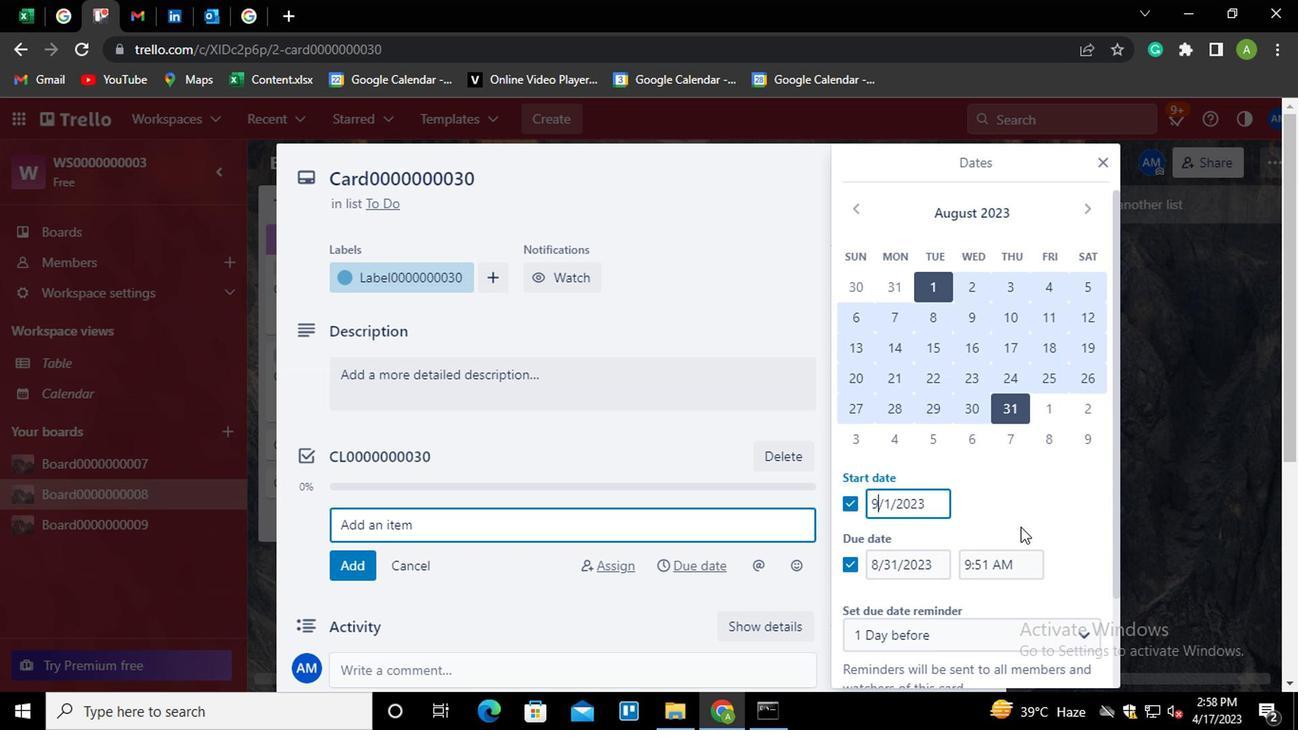 
Action: Mouse moved to (899, 567)
Screenshot: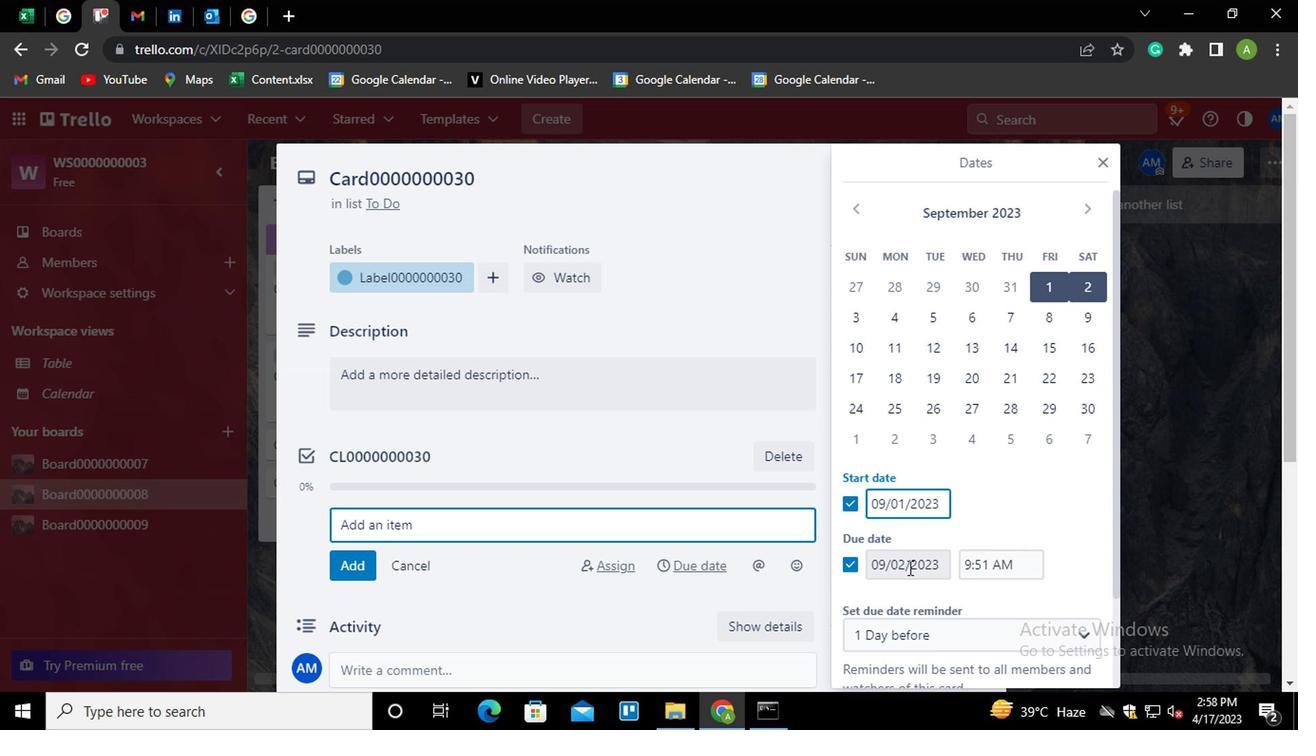 
Action: Mouse pressed left at (899, 567)
Screenshot: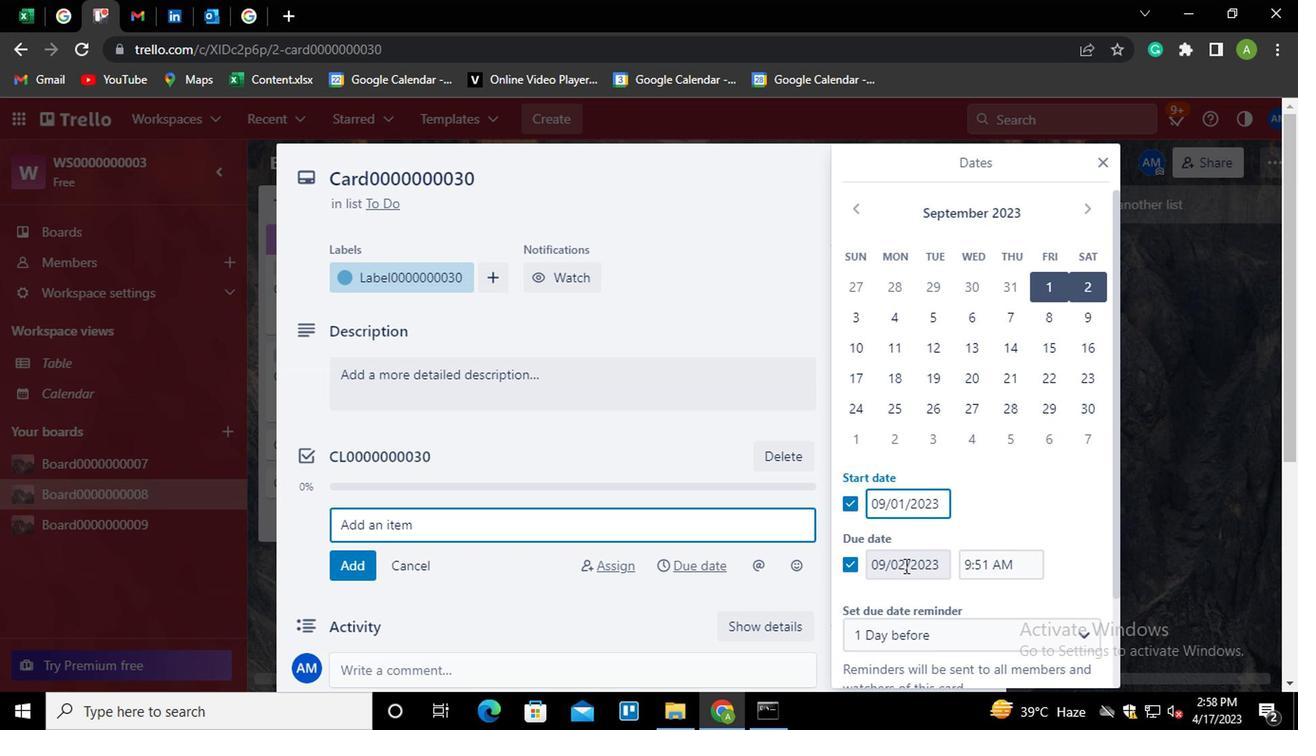 
Action: Mouse moved to (918, 569)
Screenshot: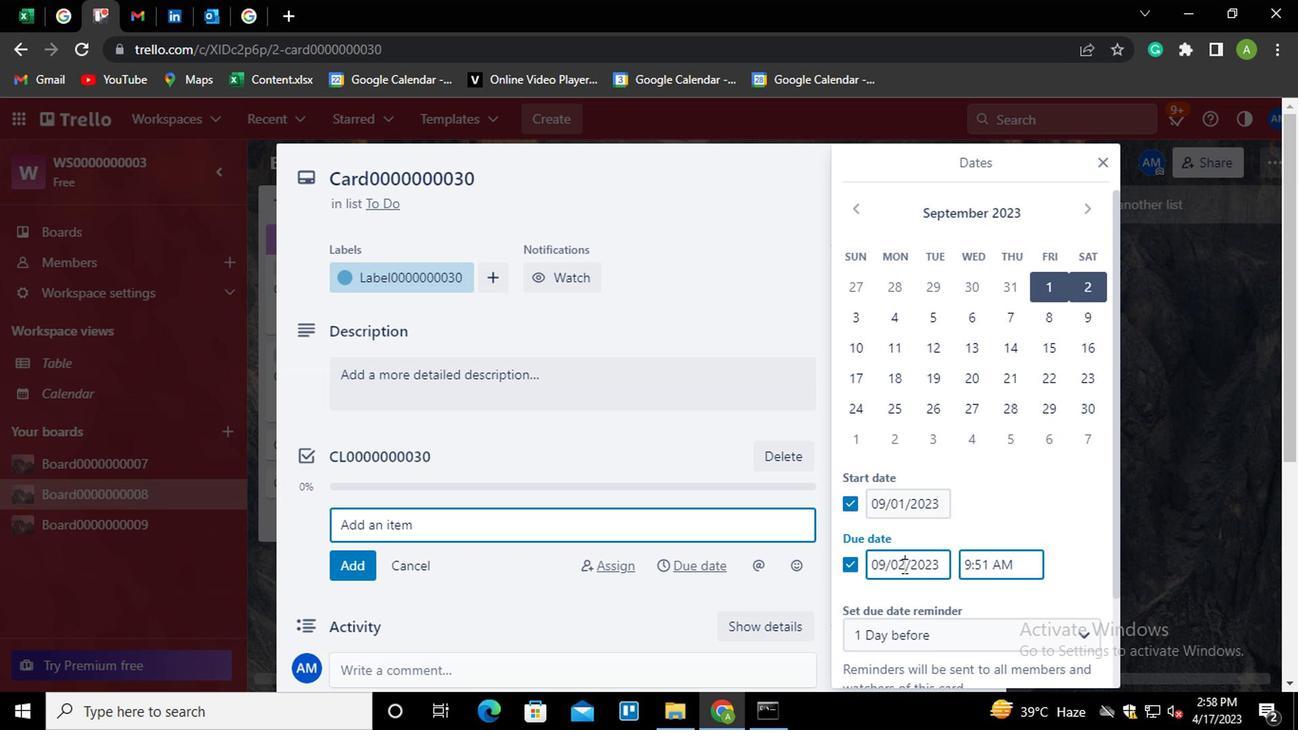 
Action: Key pressed <Key.backspace><Key.backspace>30
Screenshot: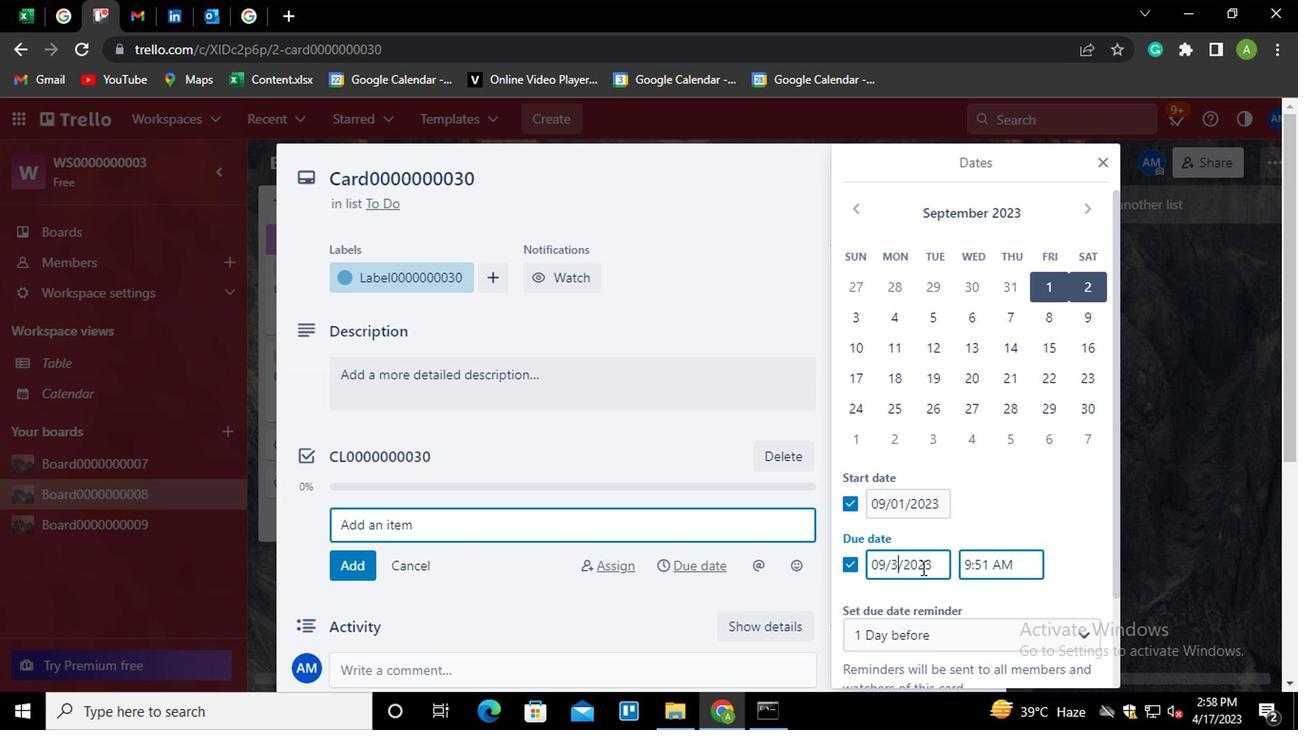 
Action: Mouse moved to (988, 512)
Screenshot: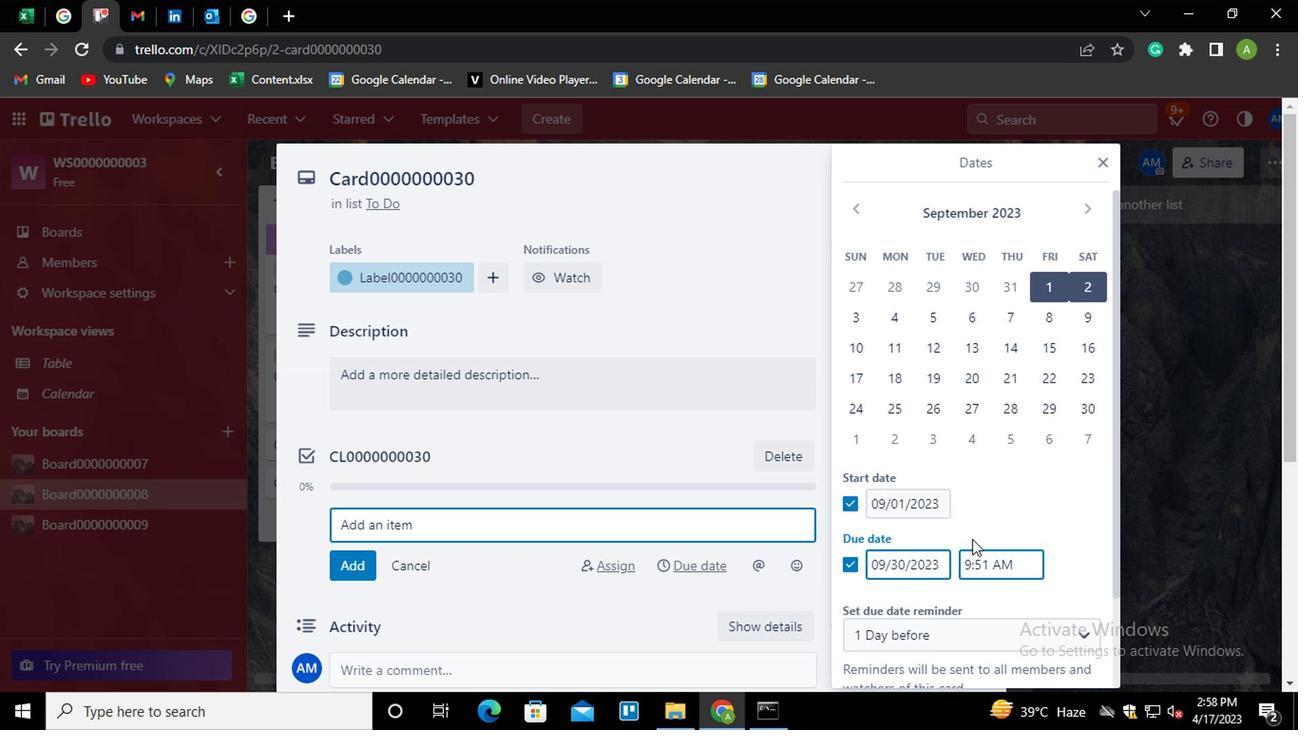 
Action: Mouse pressed left at (988, 512)
Screenshot: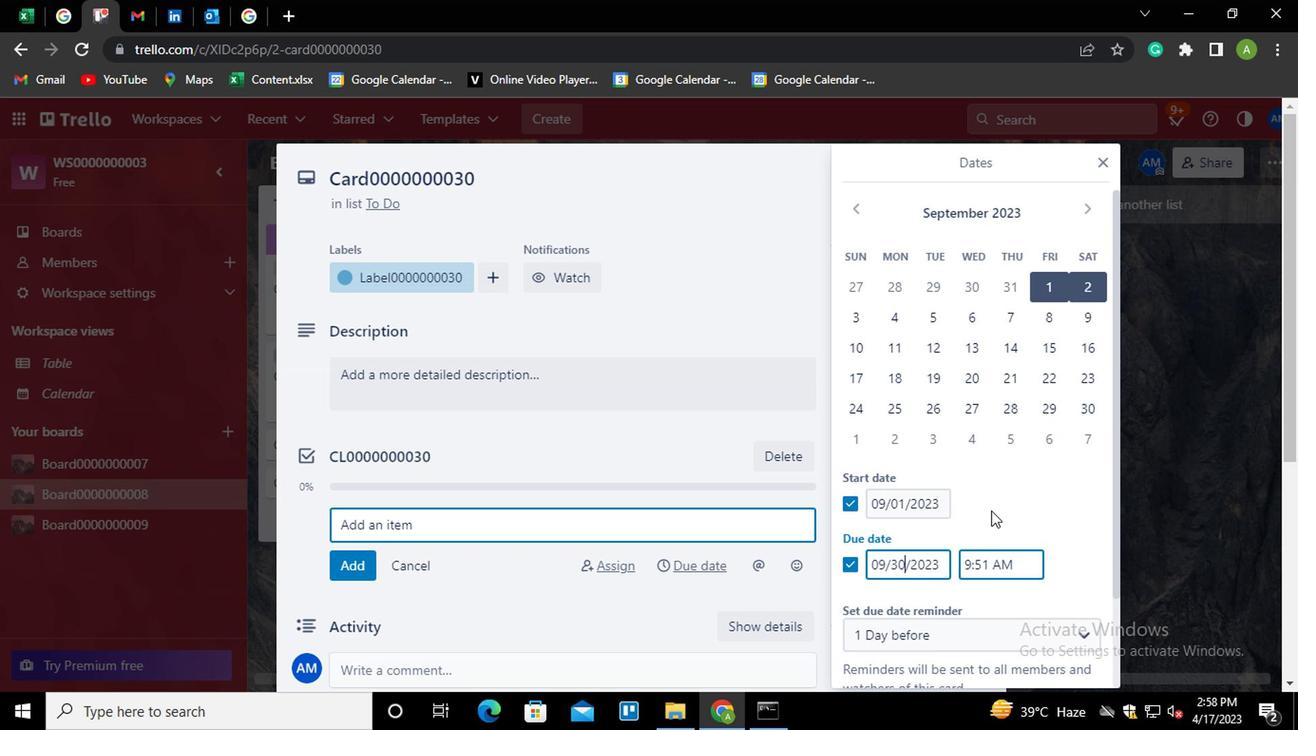 
Action: Mouse scrolled (988, 511) with delta (0, -1)
Screenshot: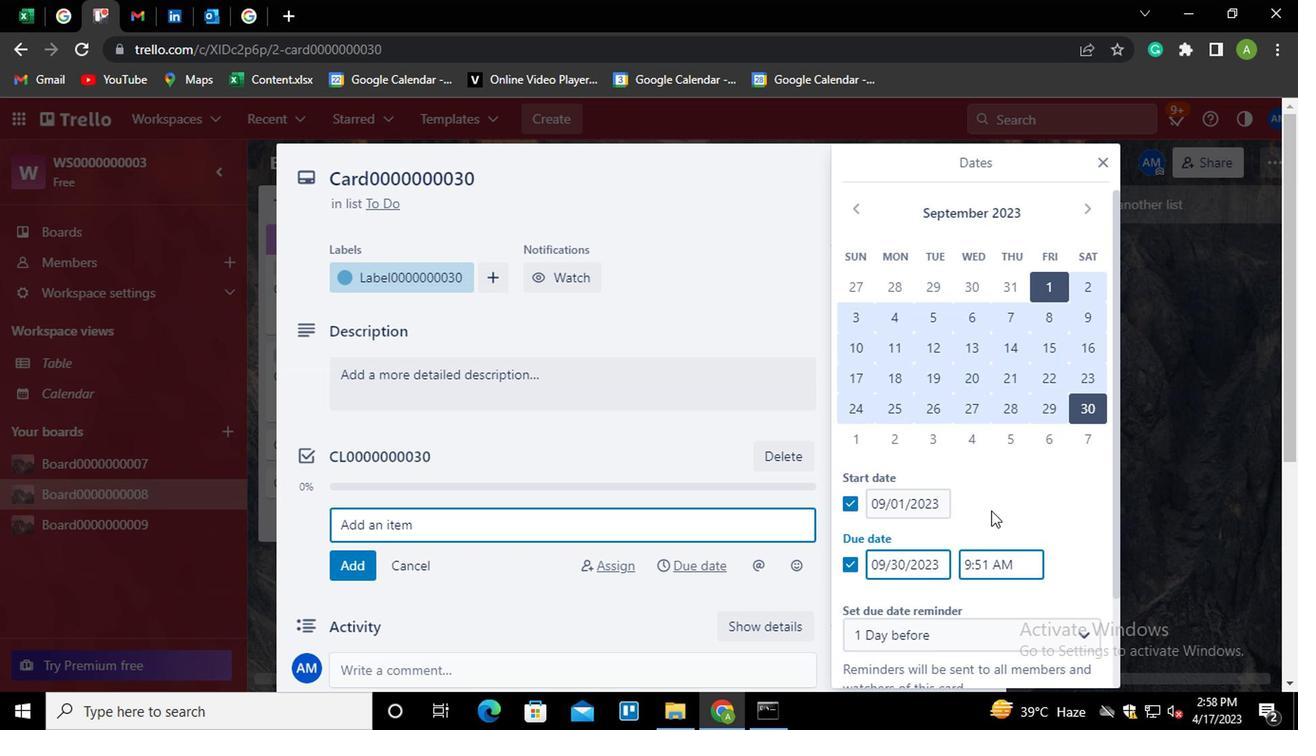 
Action: Mouse scrolled (988, 511) with delta (0, -1)
Screenshot: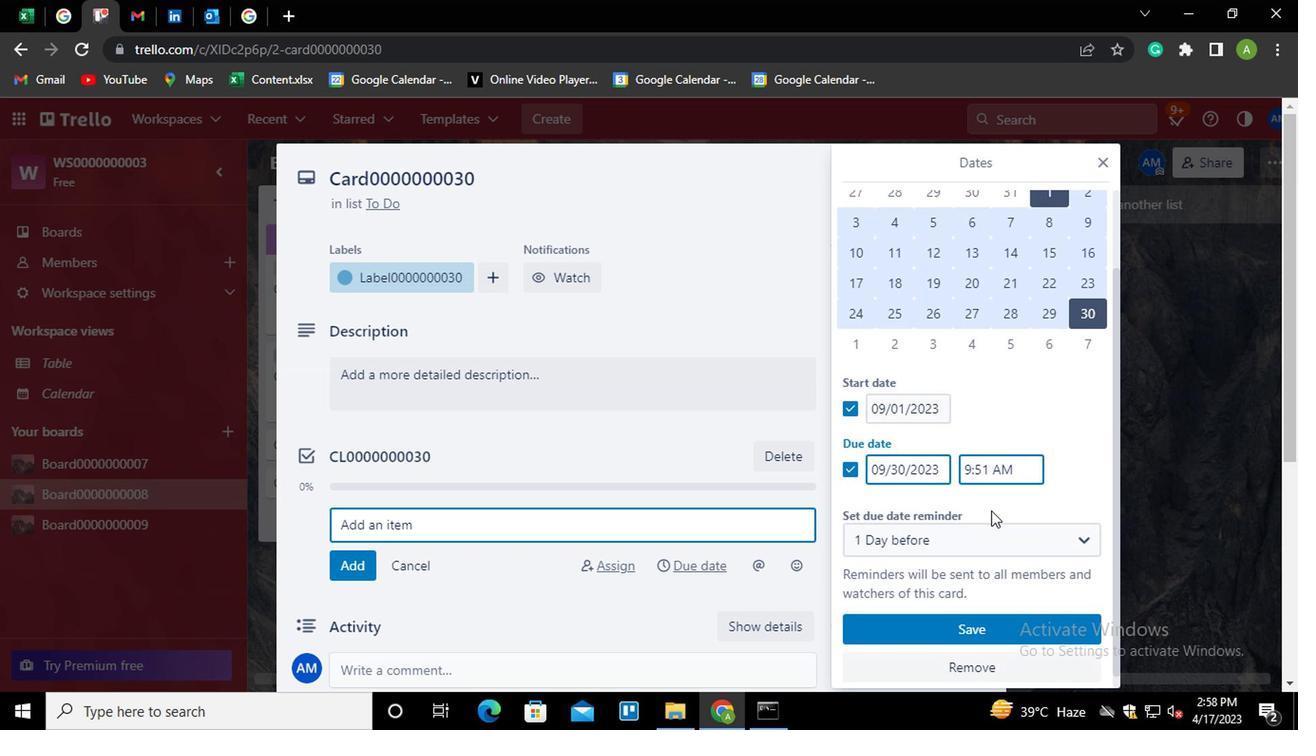 
Action: Mouse moved to (975, 607)
Screenshot: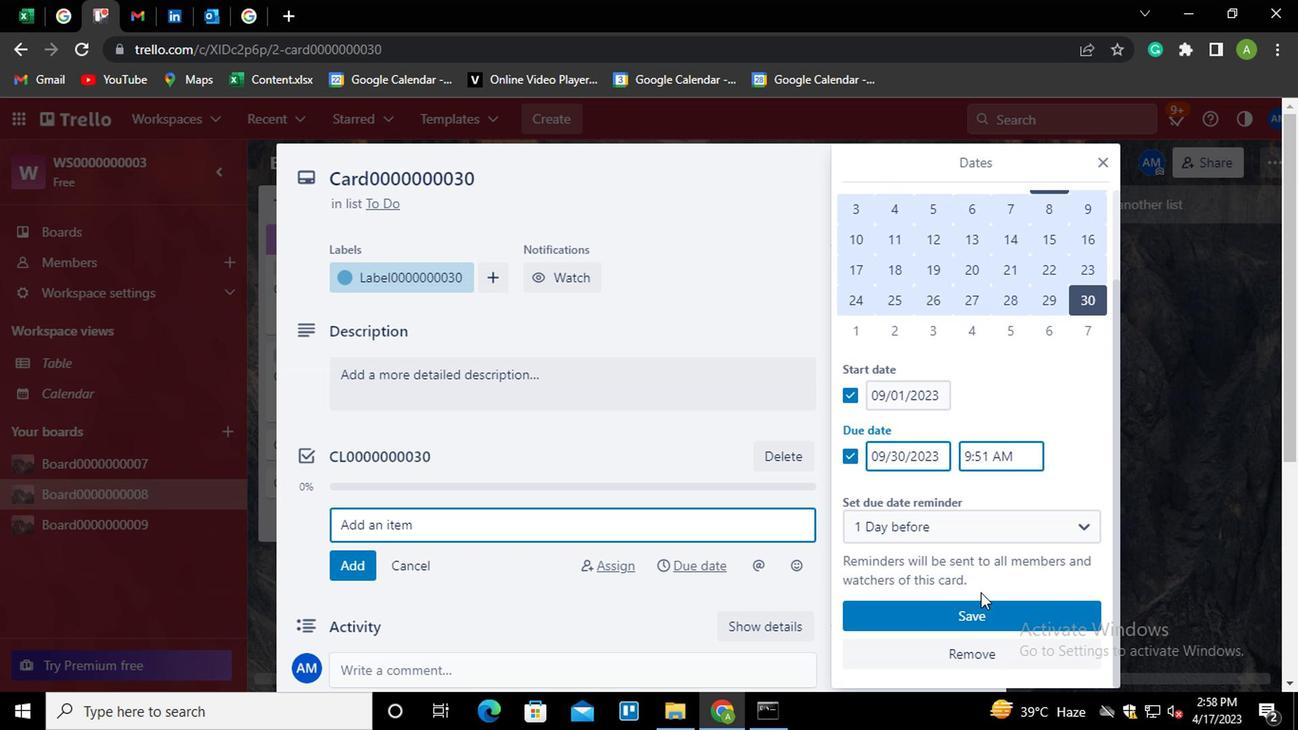 
Action: Mouse pressed left at (975, 607)
Screenshot: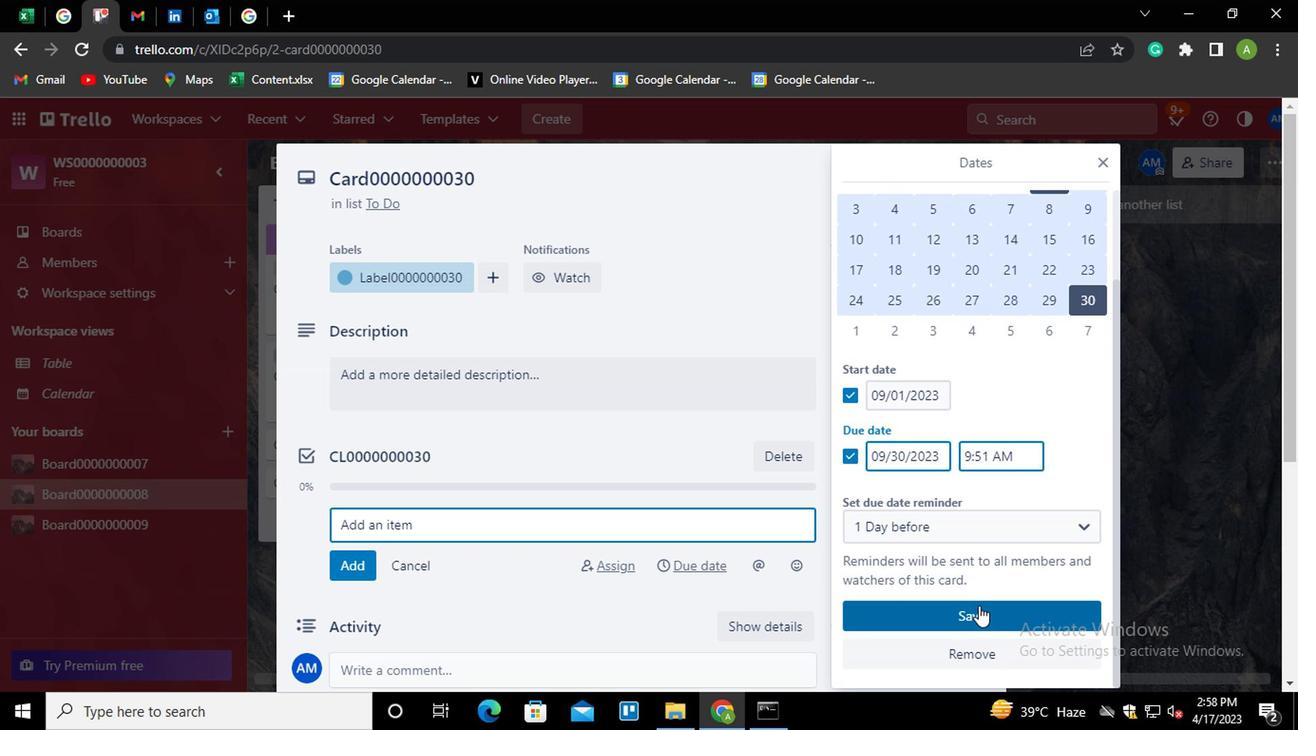 
Action: Mouse moved to (767, 448)
Screenshot: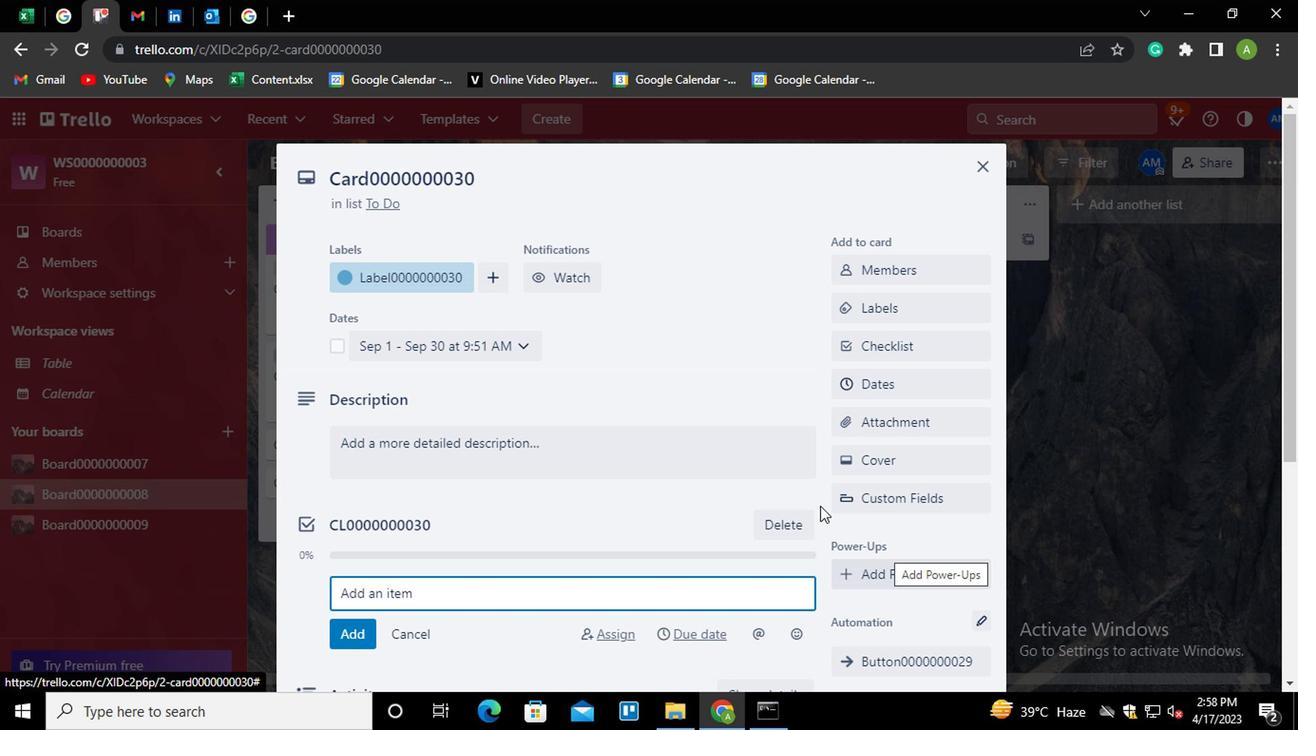 
